 Task: Find connections with filter location Forquilhinha with filter topic #househunting with filter profile language Potuguese with filter current company Ugam with filter school Government College of Engineering, Amravati. with filter industry Strategic Management Services with filter service category Android Development with filter keywords title Electrical Engineer
Action: Mouse moved to (524, 65)
Screenshot: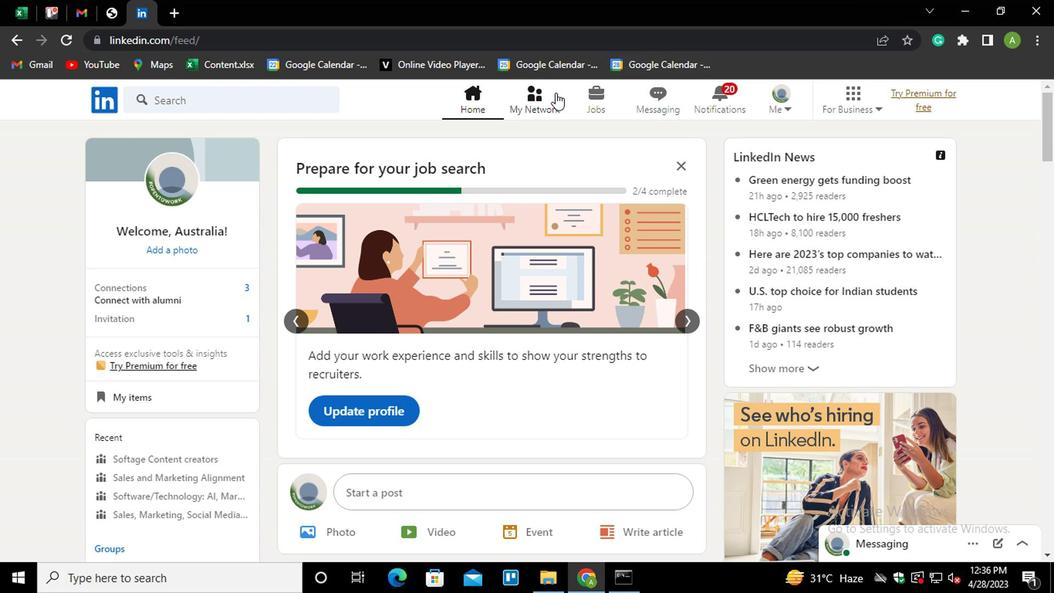
Action: Mouse pressed left at (524, 65)
Screenshot: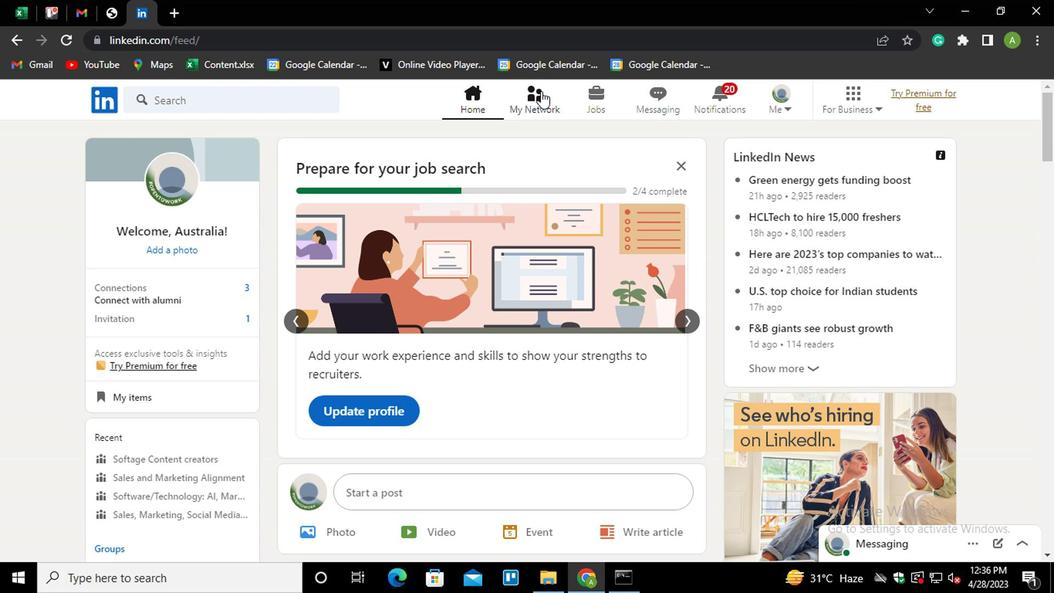 
Action: Mouse moved to (109, 169)
Screenshot: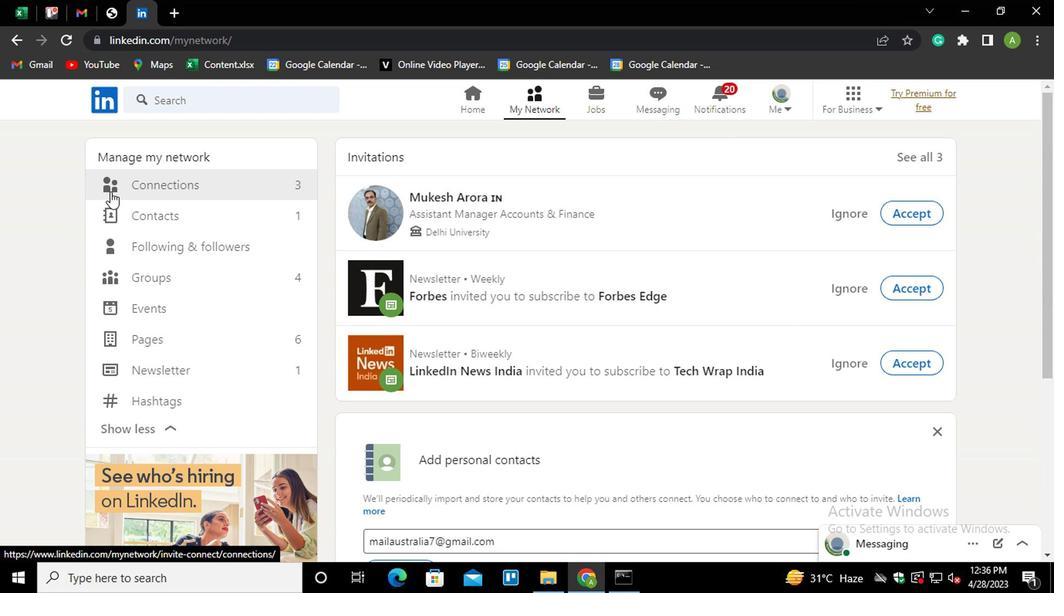 
Action: Mouse pressed left at (109, 169)
Screenshot: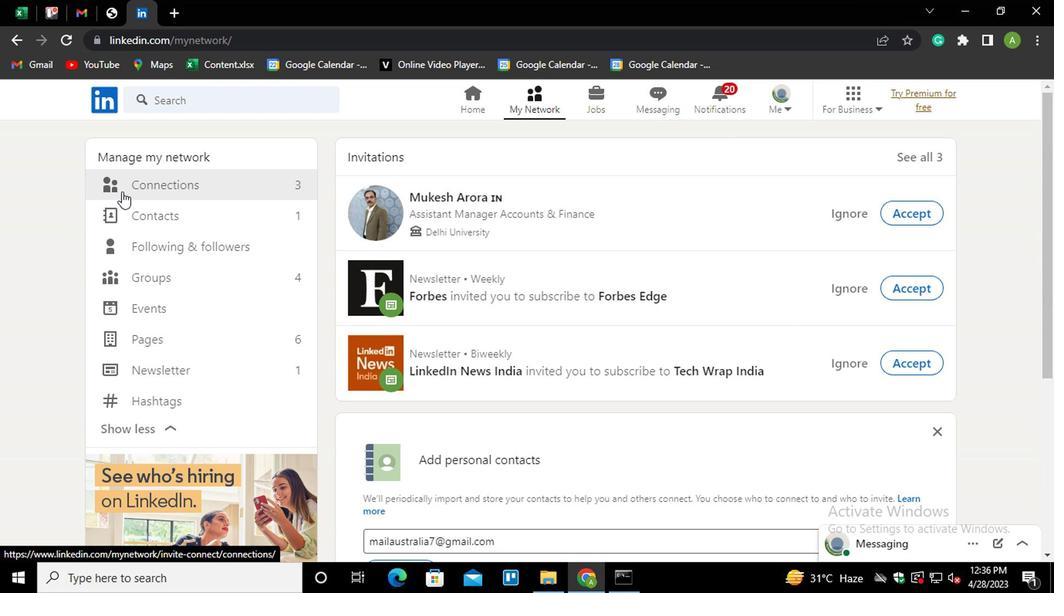 
Action: Mouse moved to (612, 163)
Screenshot: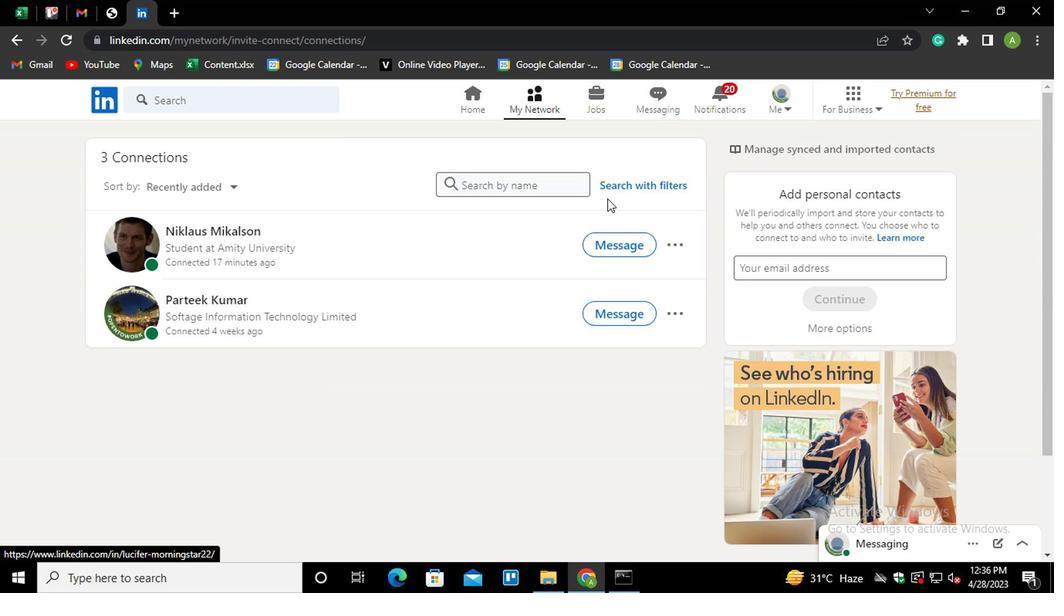 
Action: Mouse pressed left at (612, 163)
Screenshot: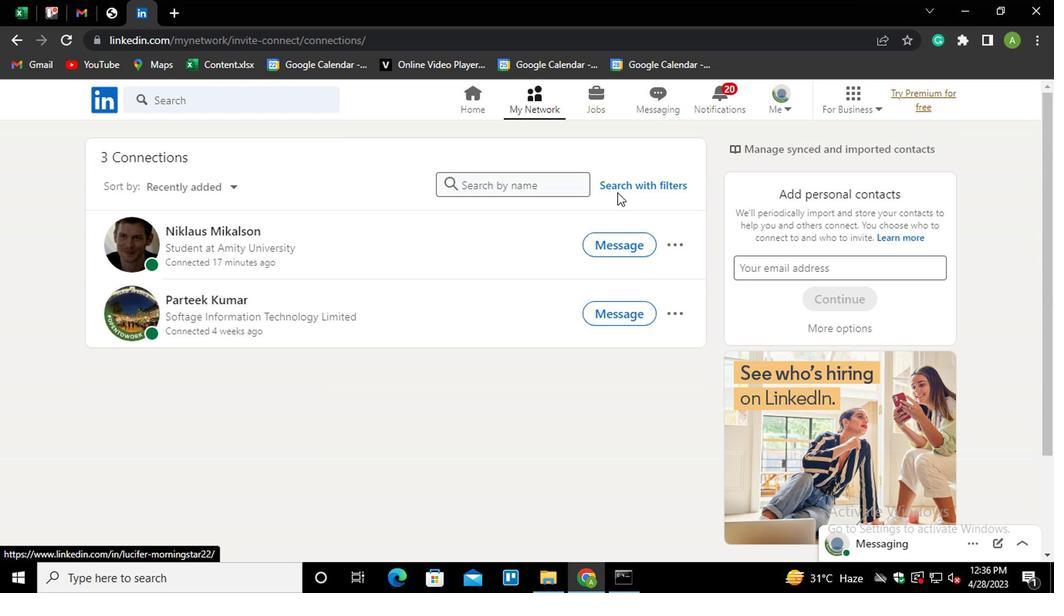 
Action: Mouse moved to (558, 123)
Screenshot: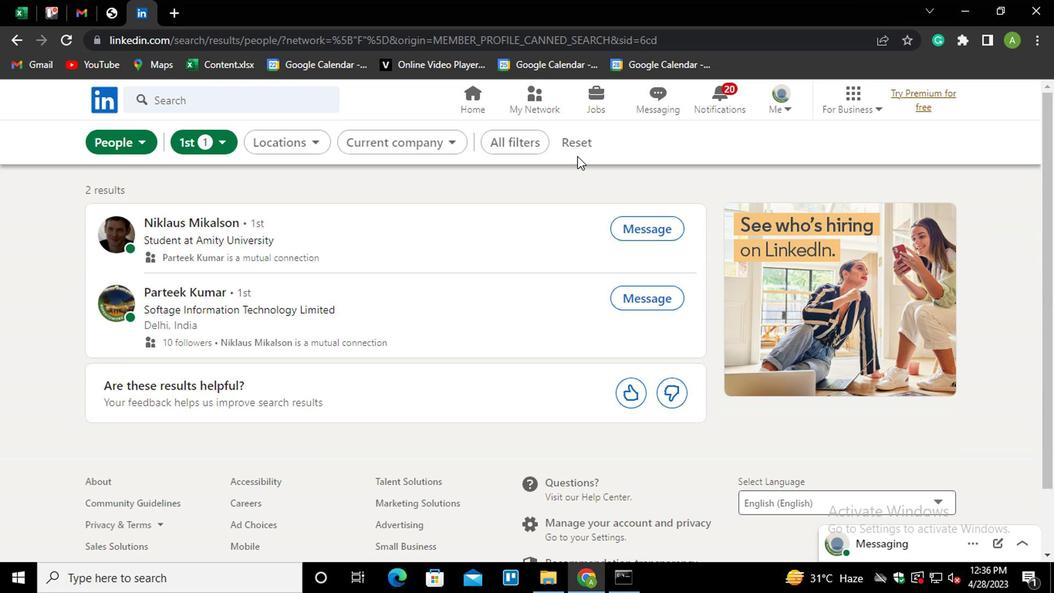 
Action: Mouse pressed left at (558, 123)
Screenshot: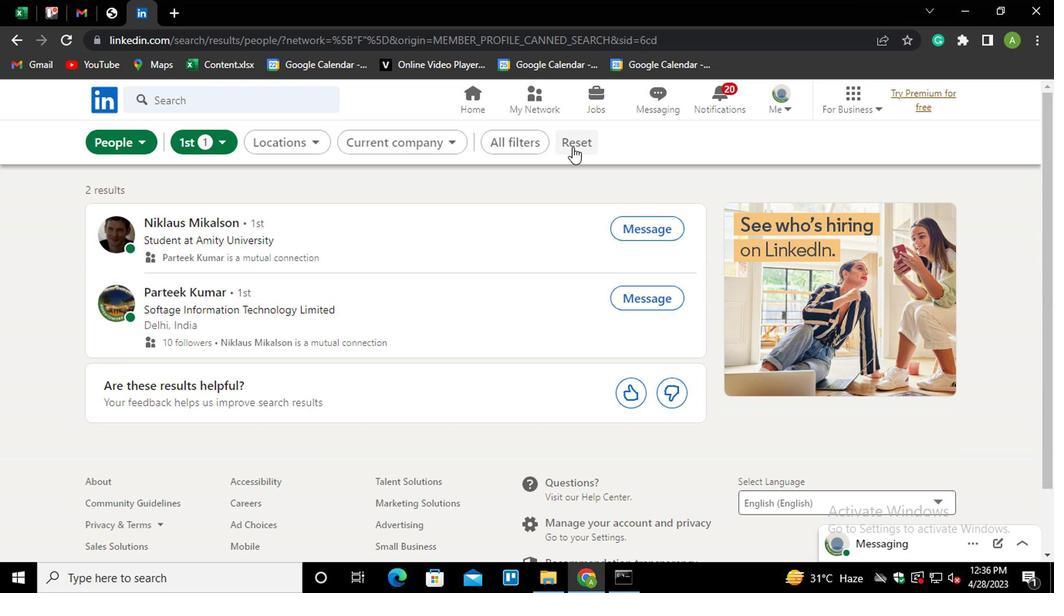 
Action: Mouse moved to (549, 119)
Screenshot: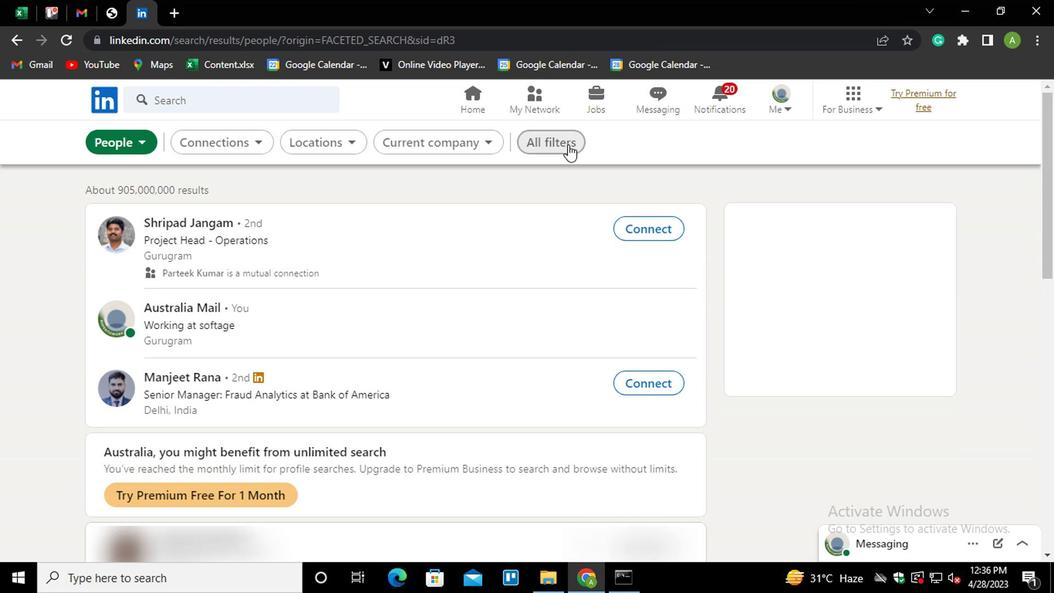 
Action: Mouse pressed left at (549, 119)
Screenshot: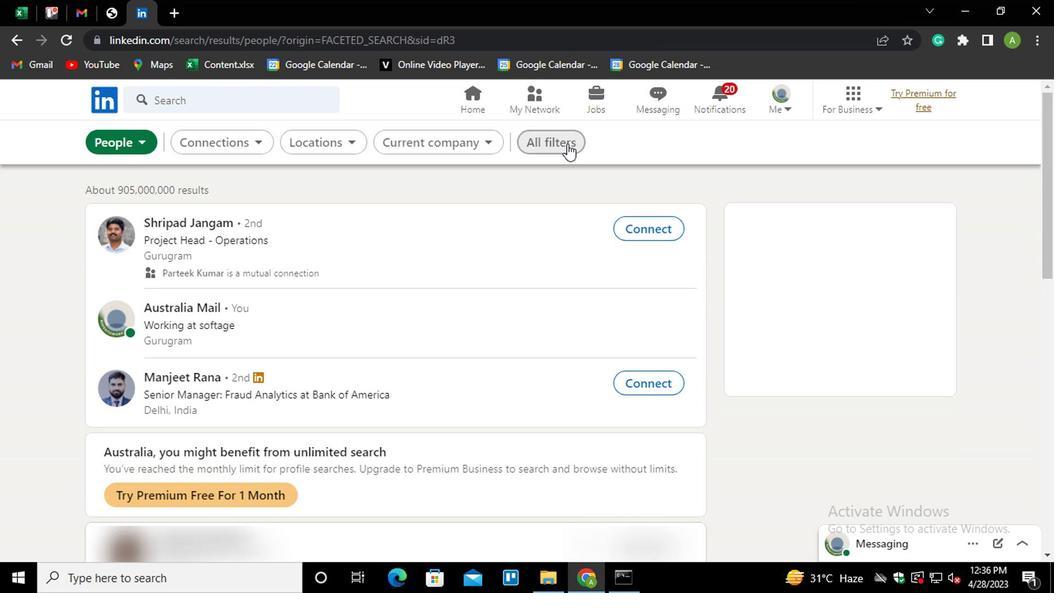 
Action: Mouse moved to (726, 236)
Screenshot: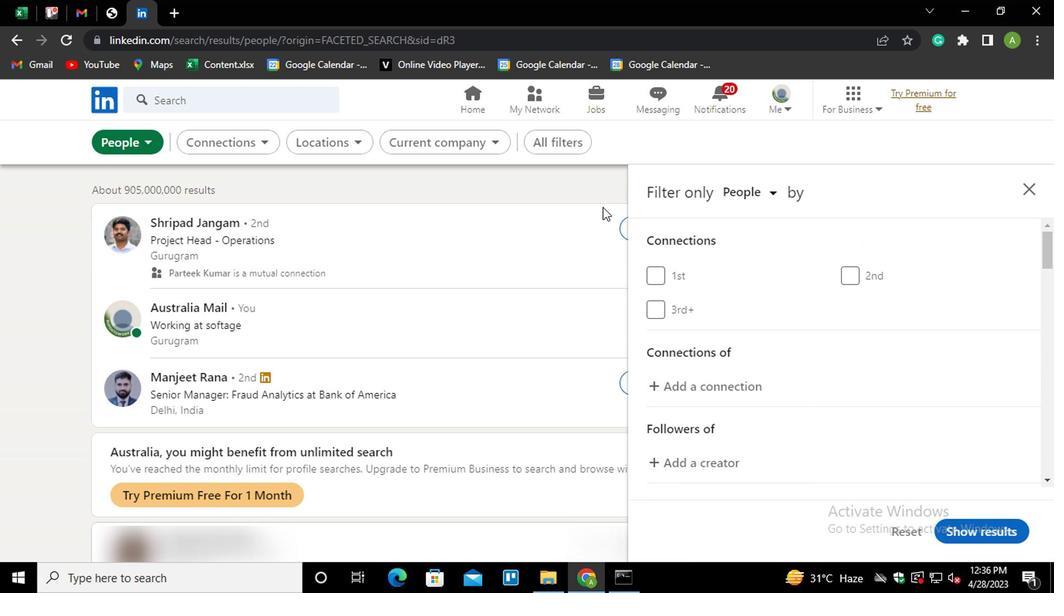 
Action: Mouse scrolled (726, 236) with delta (0, 0)
Screenshot: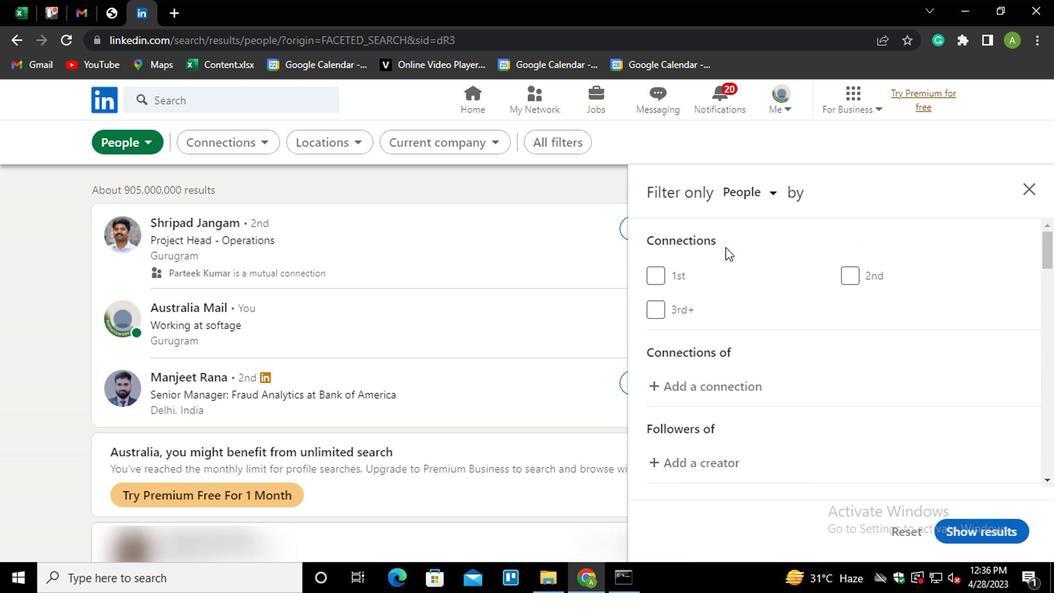 
Action: Mouse scrolled (726, 236) with delta (0, 0)
Screenshot: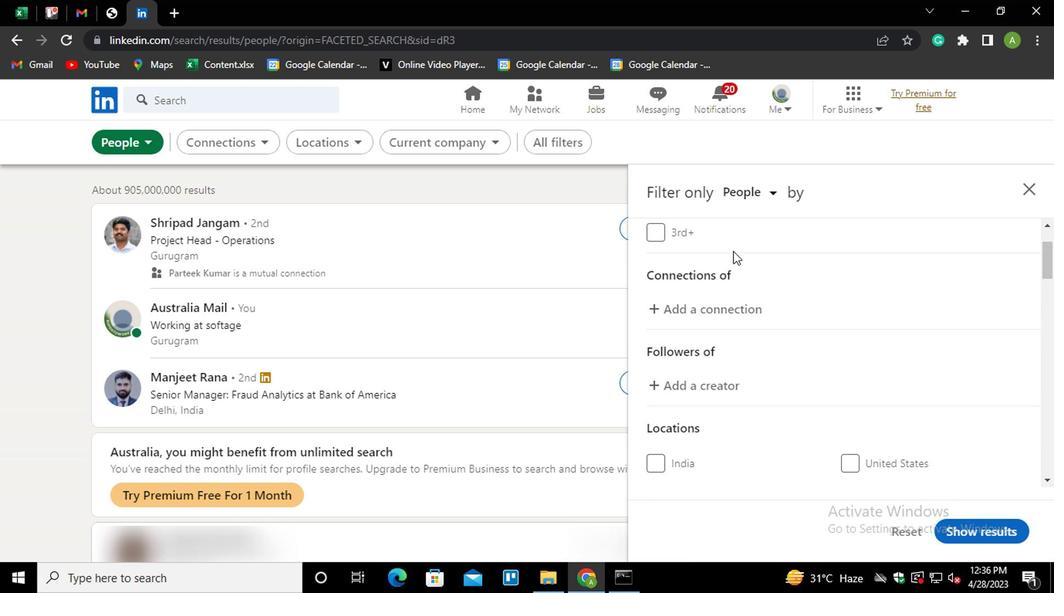 
Action: Mouse moved to (778, 343)
Screenshot: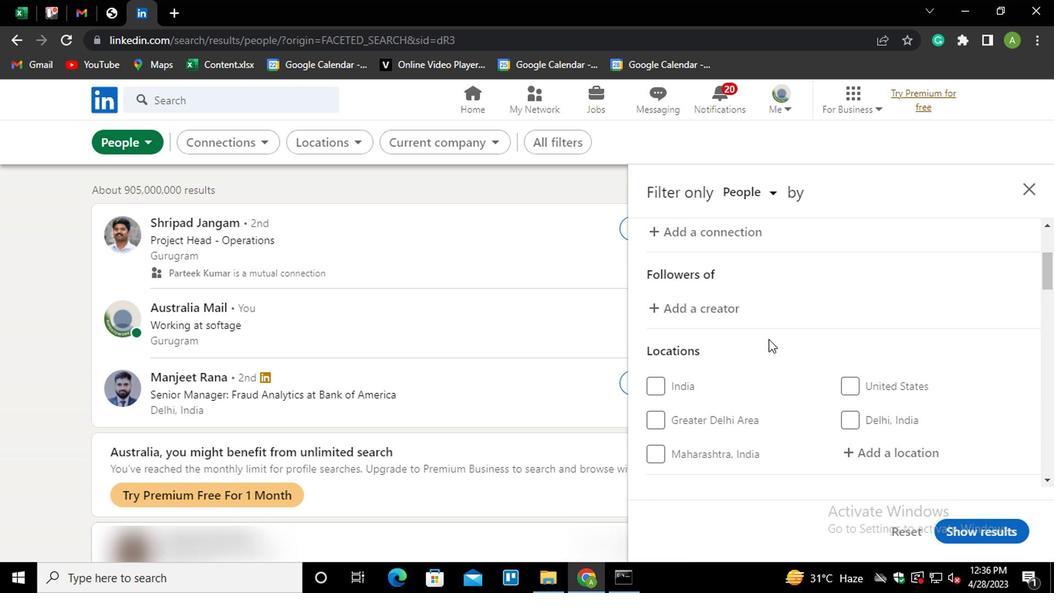 
Action: Mouse scrolled (778, 343) with delta (0, 0)
Screenshot: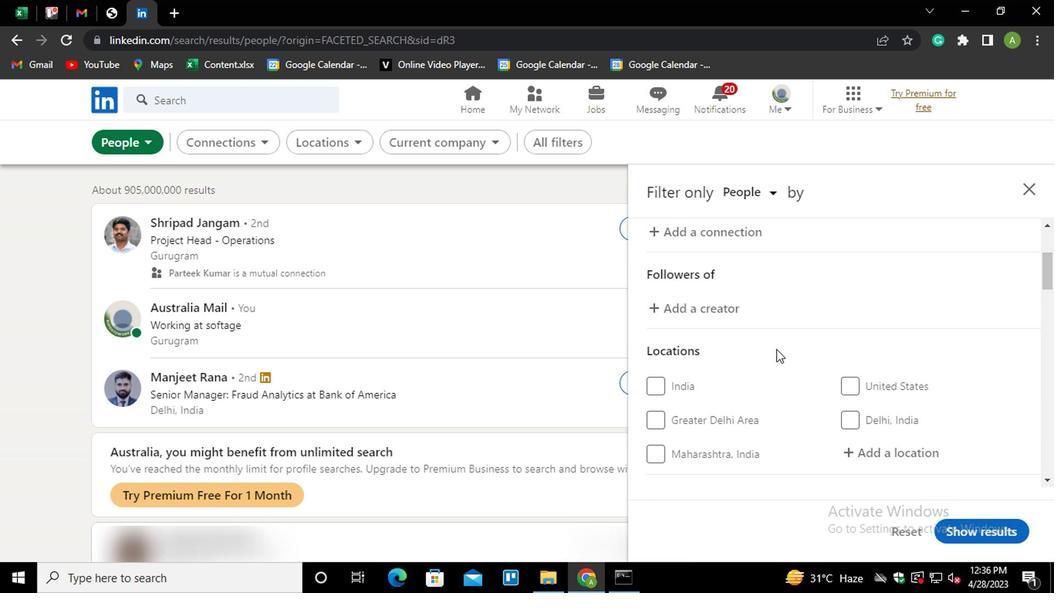 
Action: Mouse moved to (847, 367)
Screenshot: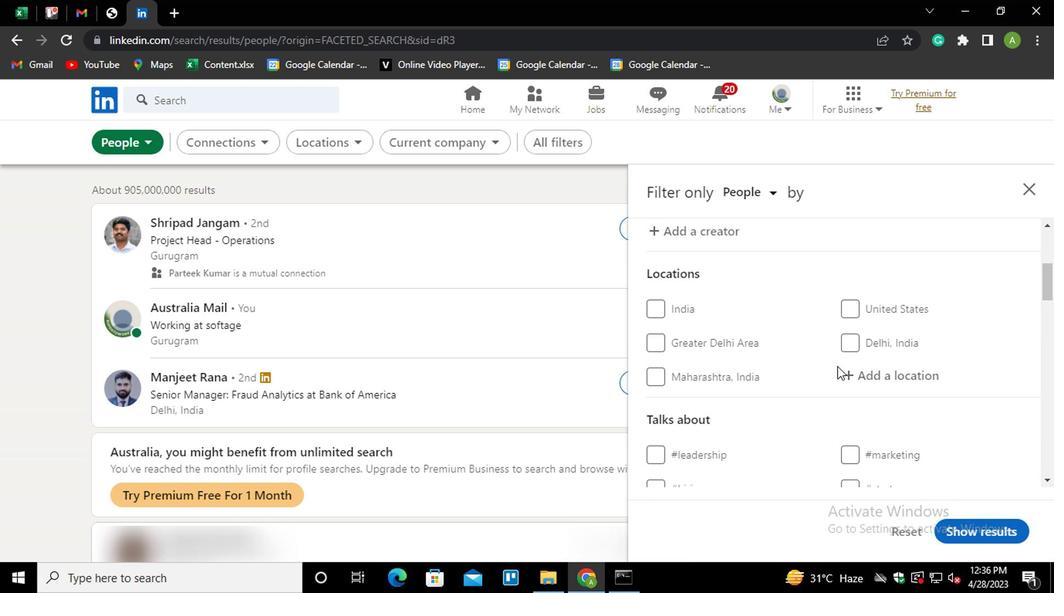 
Action: Mouse pressed left at (847, 367)
Screenshot: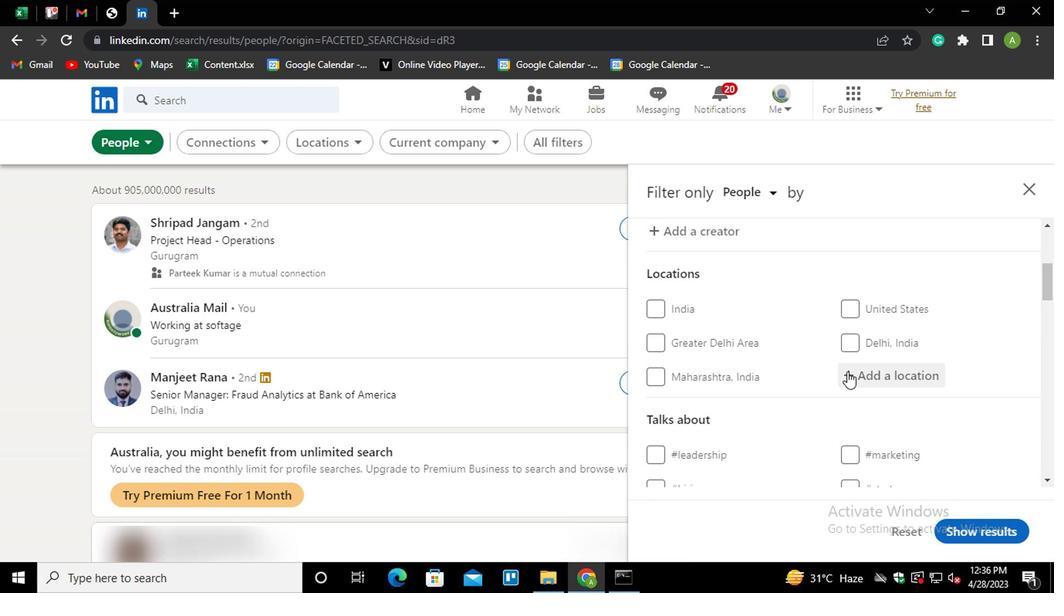 
Action: Mouse moved to (847, 367)
Screenshot: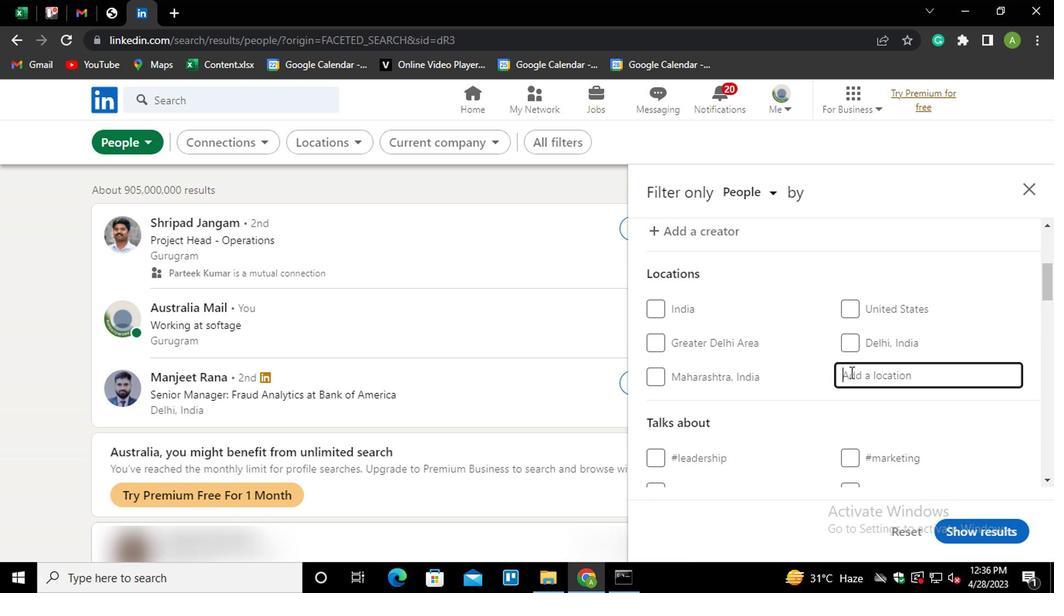 
Action: Key pressed <Key.shift>
Screenshot: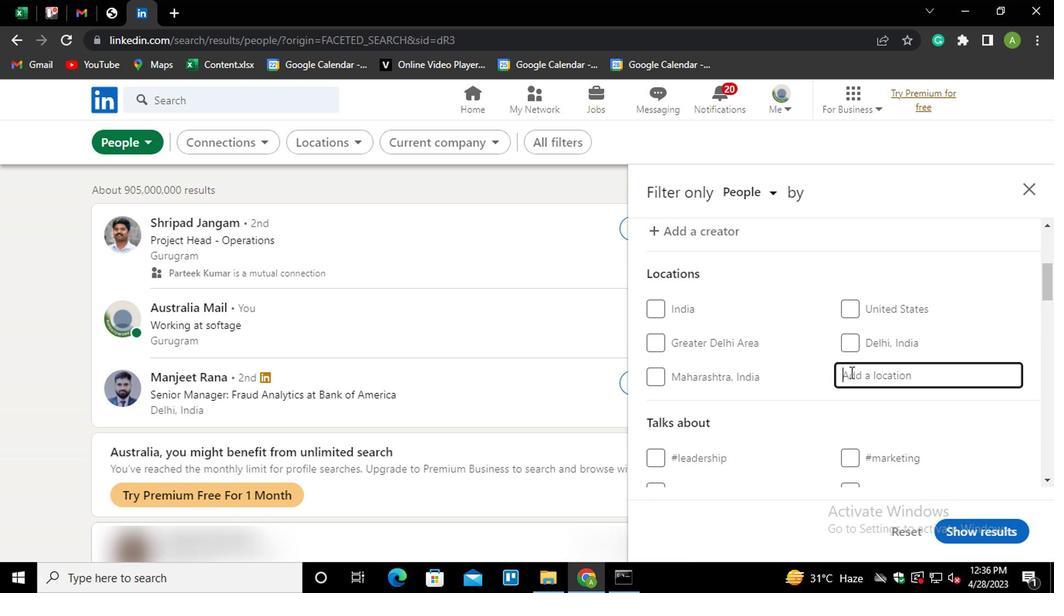 
Action: Mouse moved to (846, 367)
Screenshot: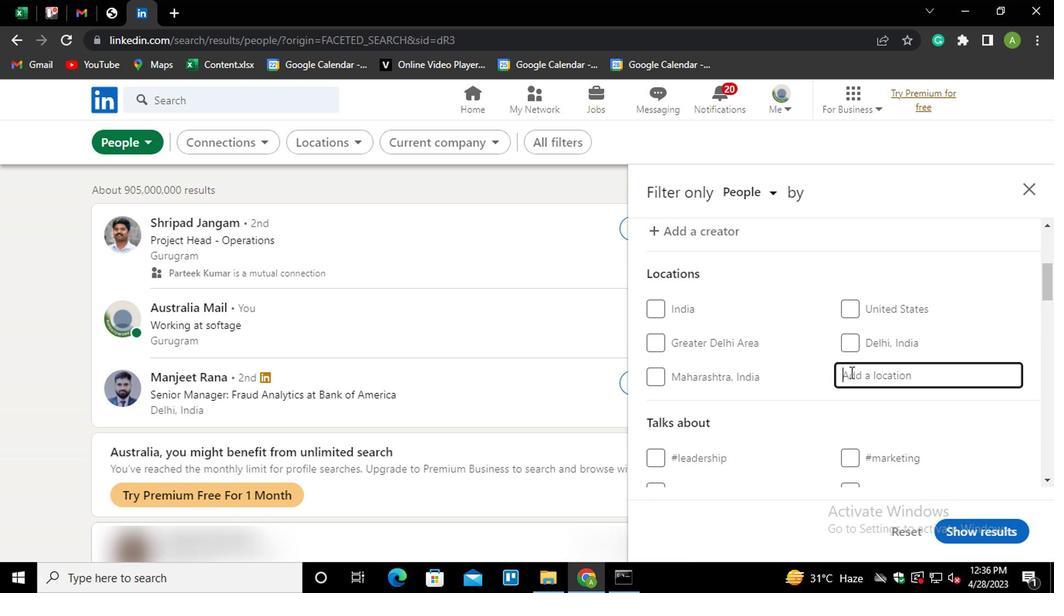 
Action: Key pressed FORQUIL<Key.down><Key.enter>
Screenshot: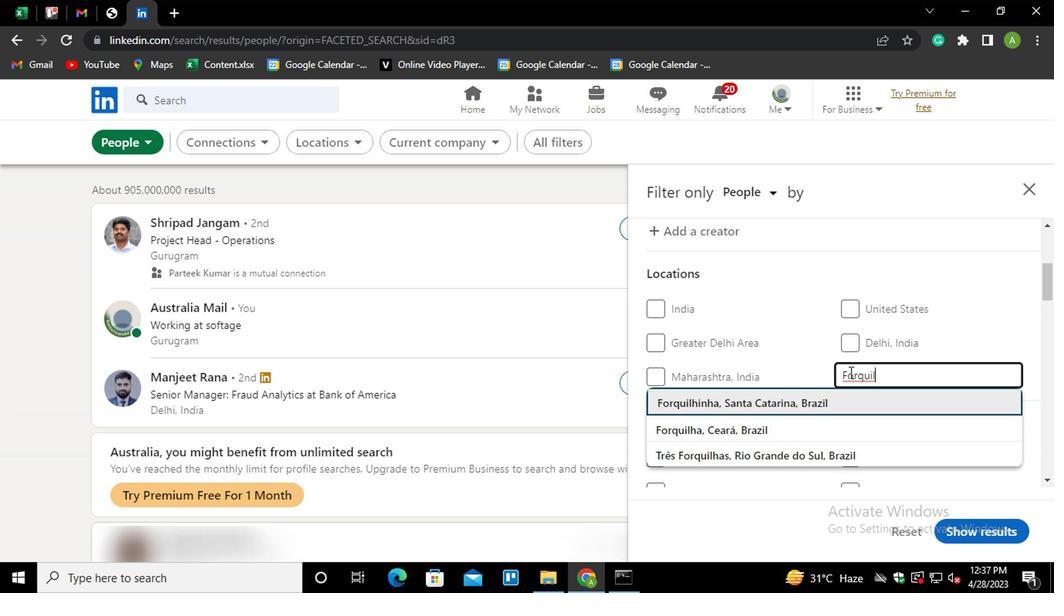
Action: Mouse scrolled (846, 366) with delta (0, -1)
Screenshot: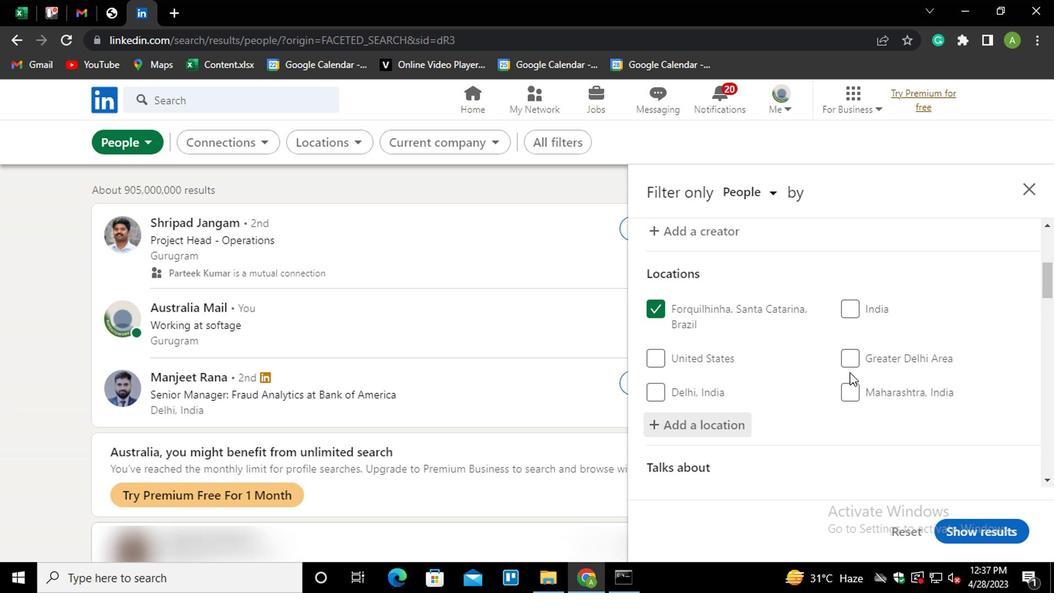
Action: Mouse scrolled (846, 366) with delta (0, -1)
Screenshot: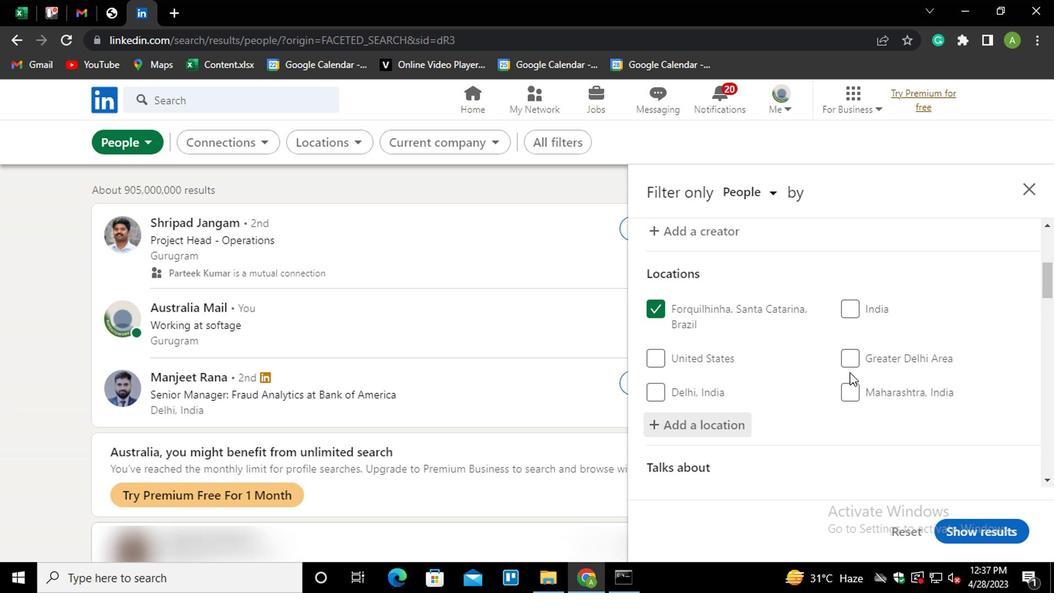 
Action: Mouse scrolled (846, 366) with delta (0, -1)
Screenshot: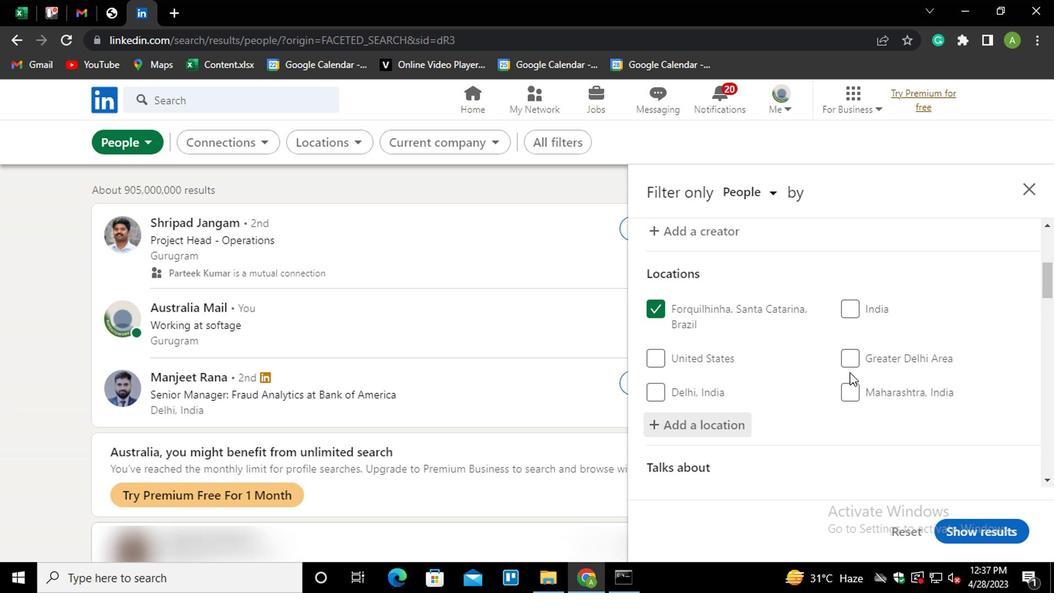 
Action: Mouse moved to (865, 328)
Screenshot: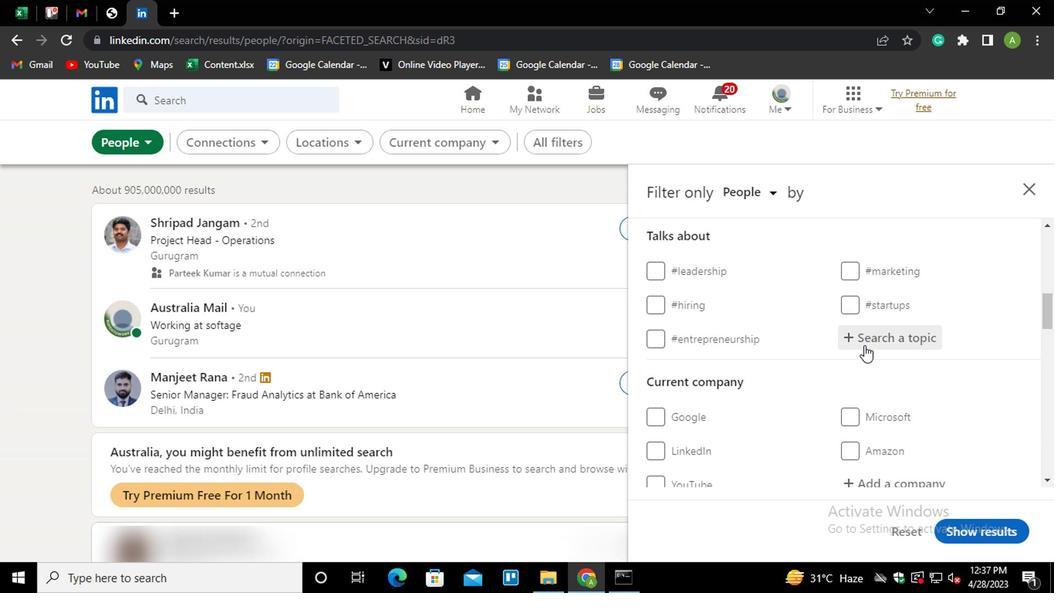 
Action: Mouse pressed left at (865, 328)
Screenshot: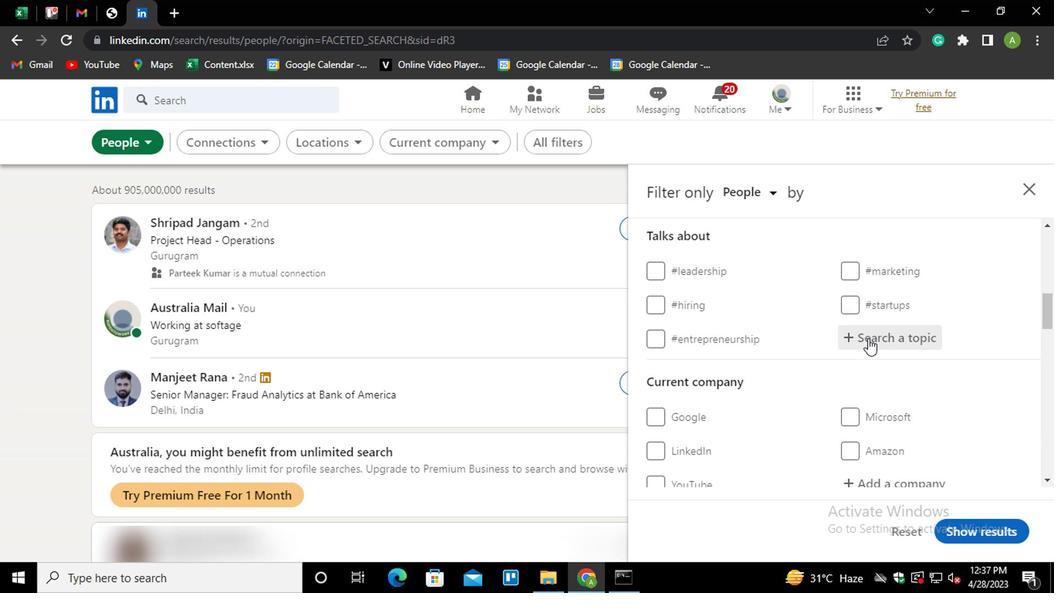 
Action: Mouse moved to (865, 327)
Screenshot: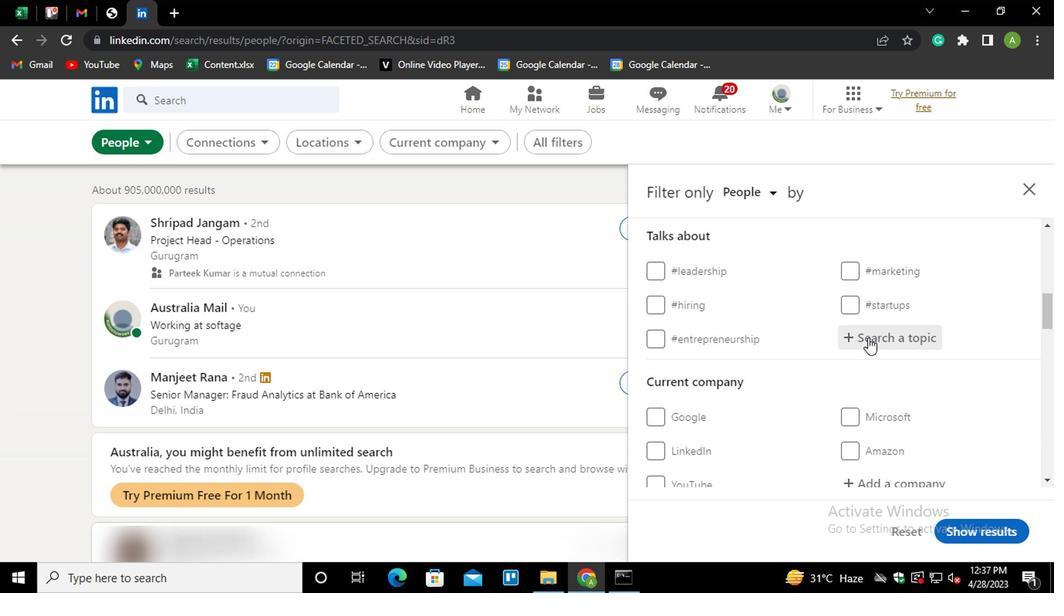 
Action: Key pressed HOUSEHUNTIN<Key.down><Key.enter>
Screenshot: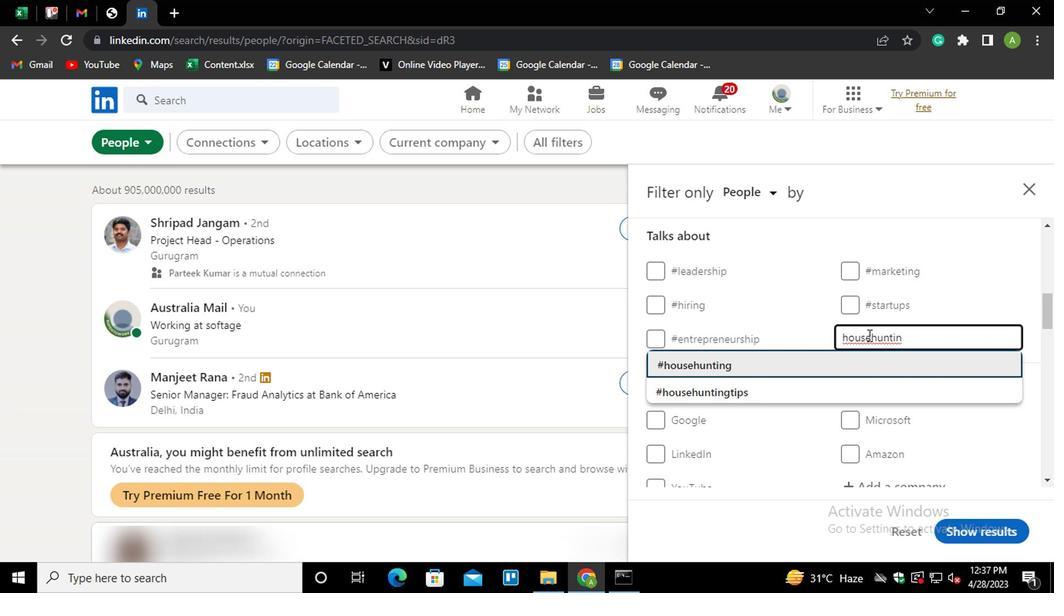 
Action: Mouse scrolled (865, 326) with delta (0, 0)
Screenshot: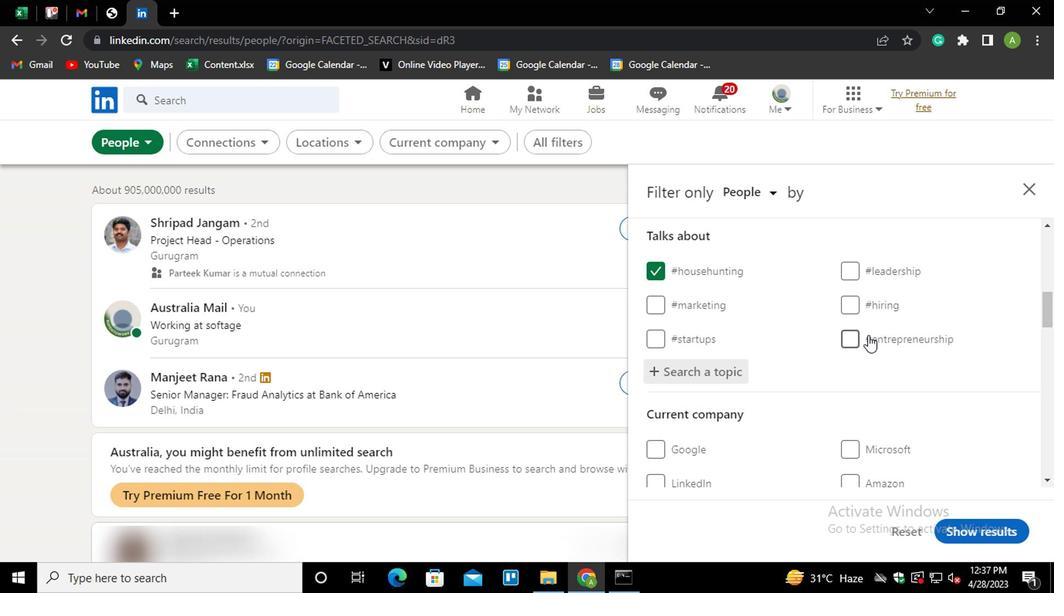 
Action: Mouse scrolled (865, 326) with delta (0, 0)
Screenshot: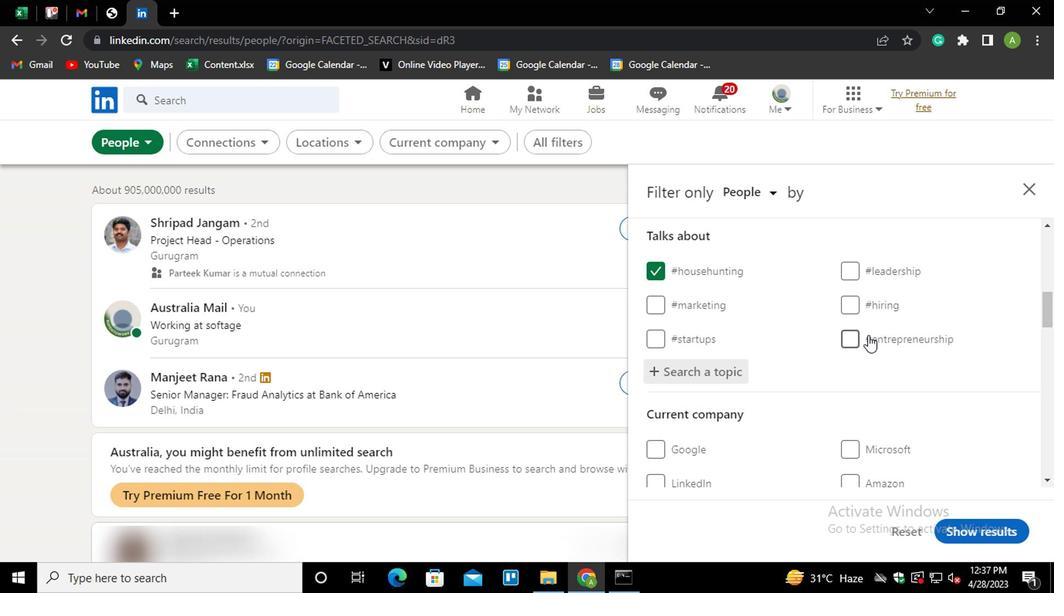 
Action: Mouse scrolled (865, 326) with delta (0, 0)
Screenshot: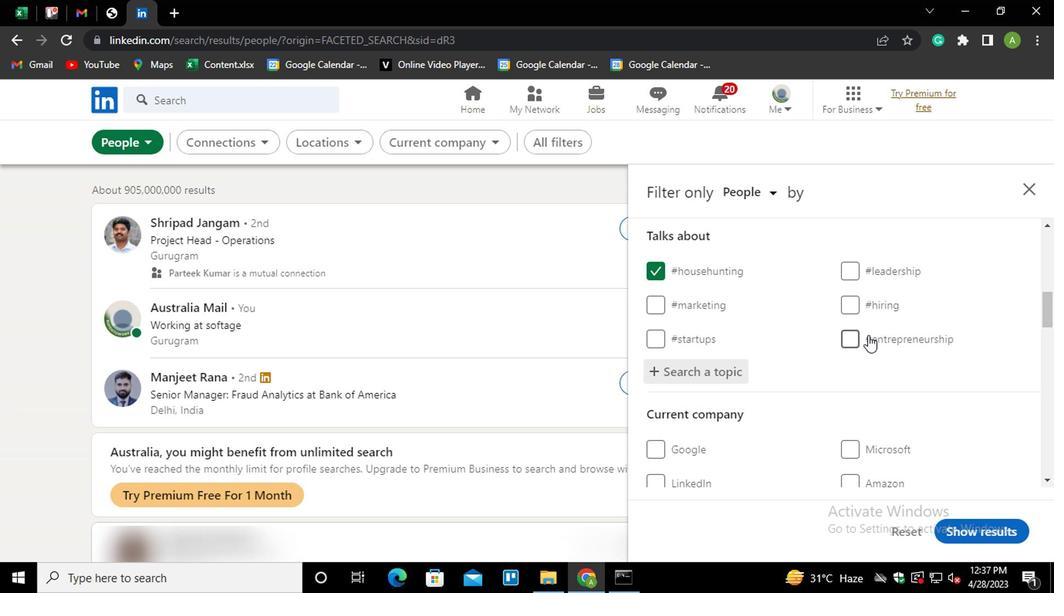 
Action: Mouse scrolled (865, 326) with delta (0, 0)
Screenshot: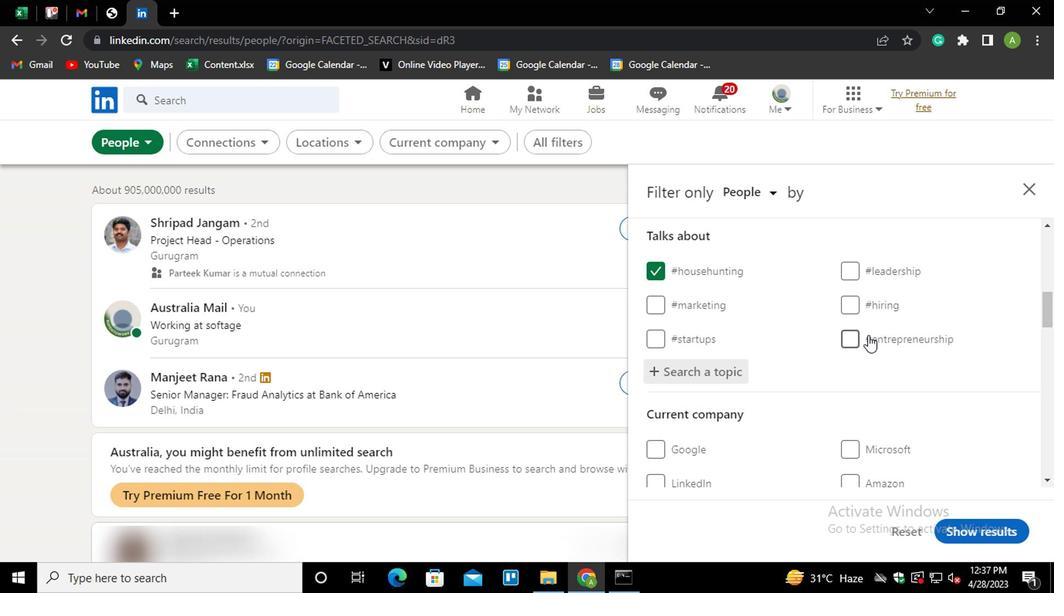 
Action: Mouse scrolled (865, 326) with delta (0, 0)
Screenshot: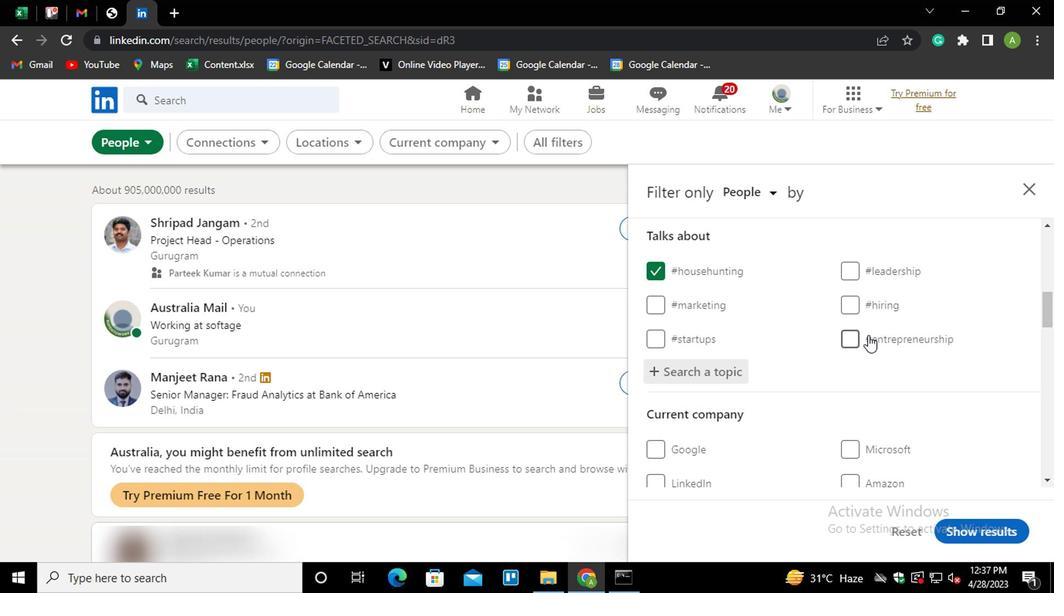 
Action: Mouse scrolled (865, 326) with delta (0, 0)
Screenshot: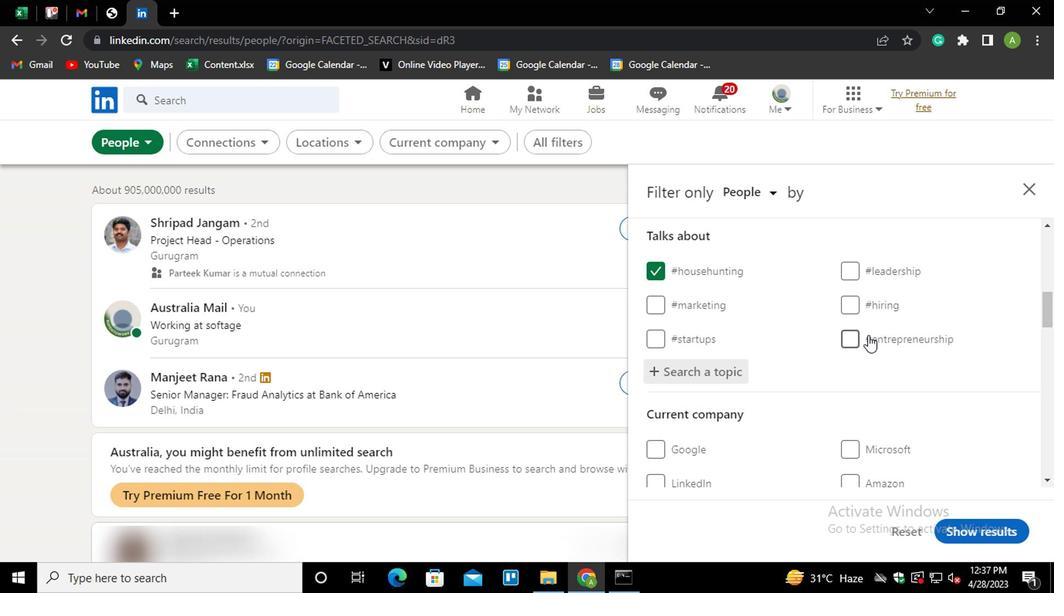 
Action: Mouse scrolled (865, 326) with delta (0, 0)
Screenshot: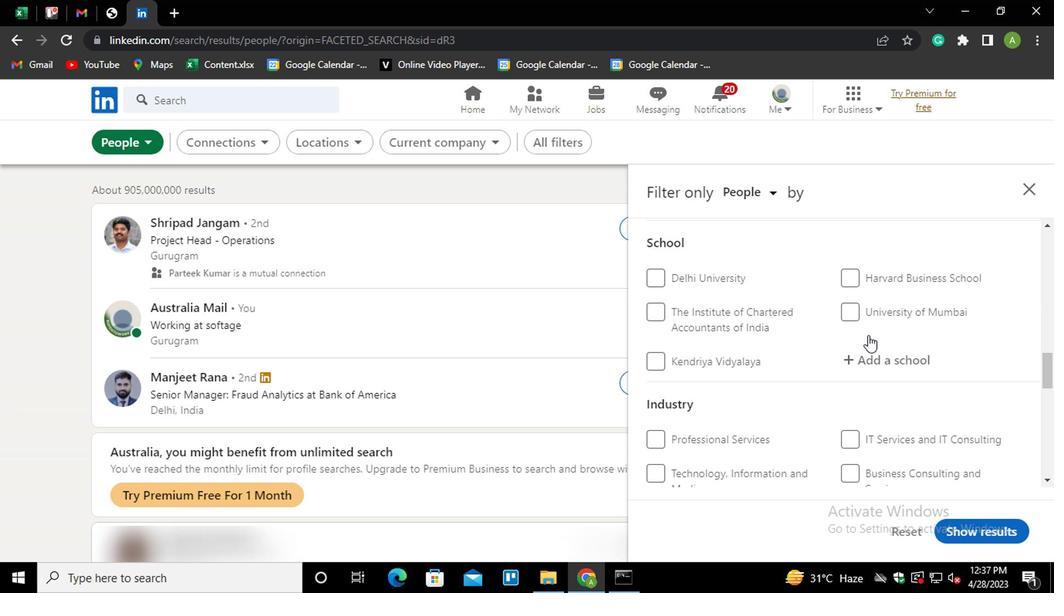 
Action: Mouse scrolled (865, 326) with delta (0, 0)
Screenshot: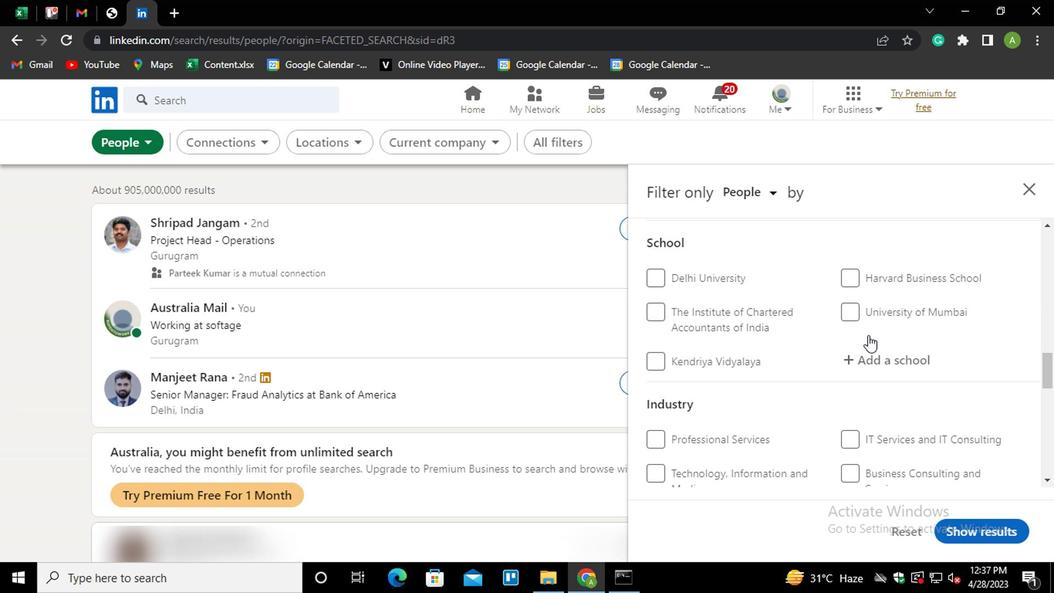
Action: Mouse scrolled (865, 326) with delta (0, 0)
Screenshot: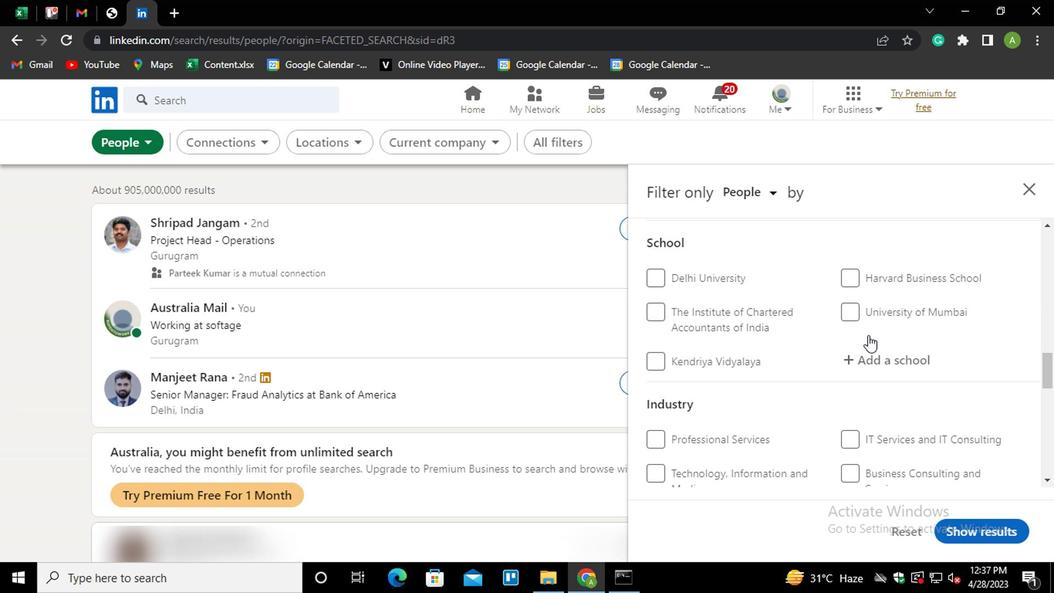 
Action: Mouse moved to (862, 419)
Screenshot: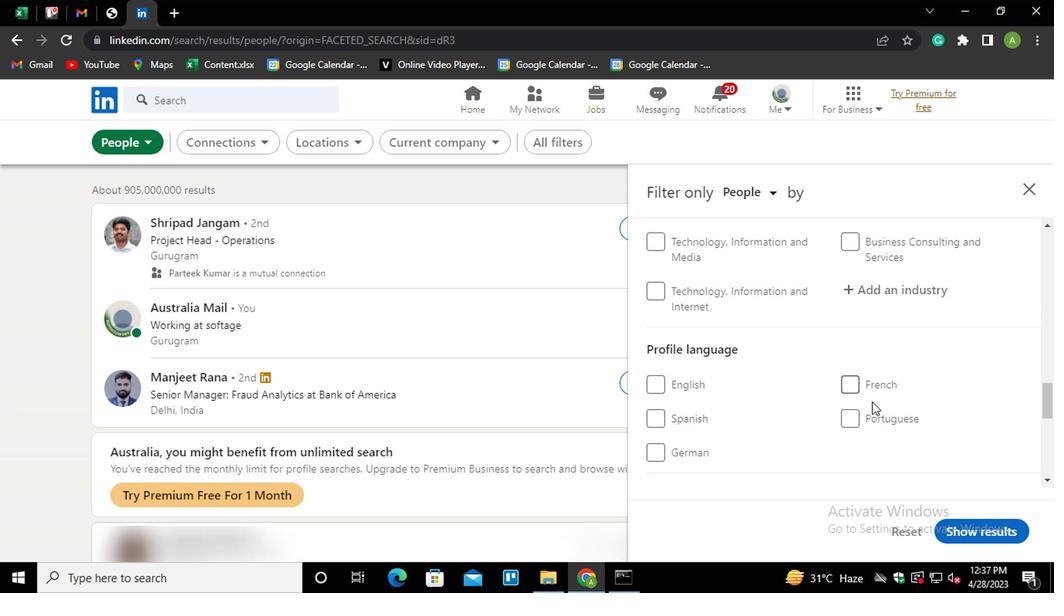 
Action: Mouse pressed left at (862, 419)
Screenshot: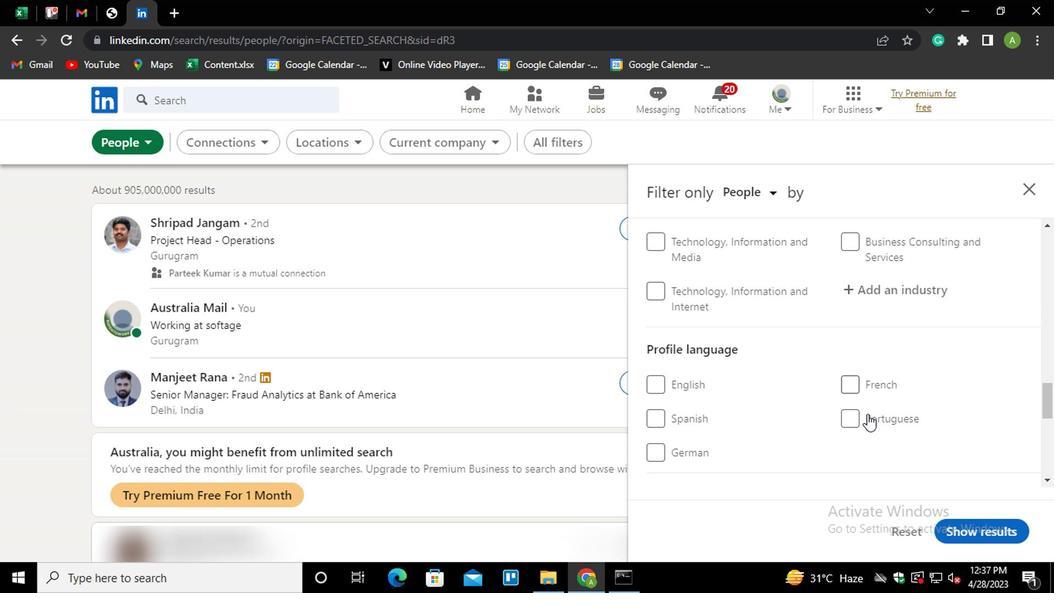 
Action: Mouse moved to (884, 412)
Screenshot: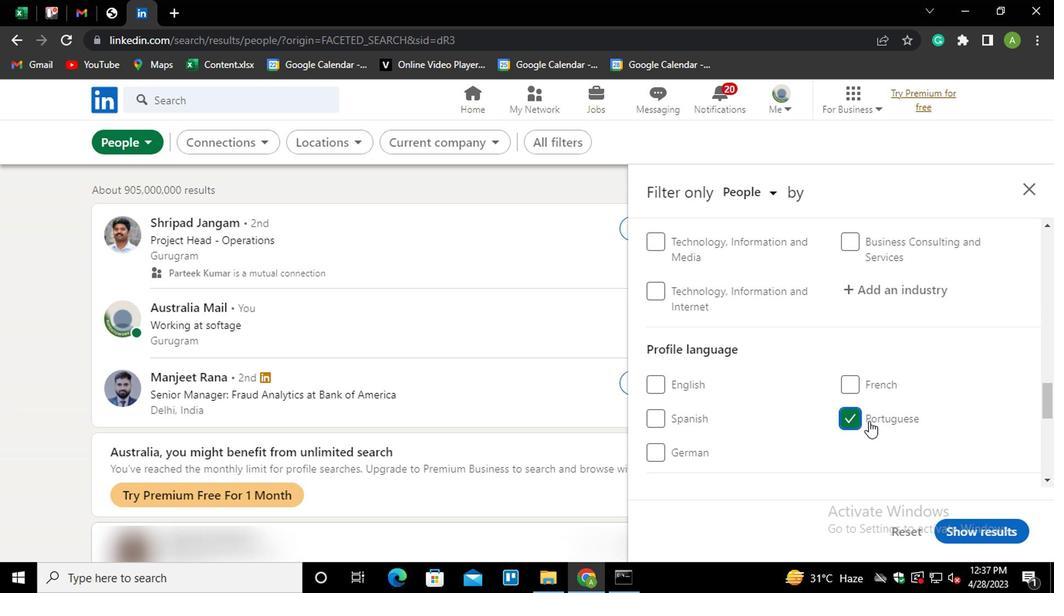
Action: Mouse scrolled (884, 413) with delta (0, 1)
Screenshot: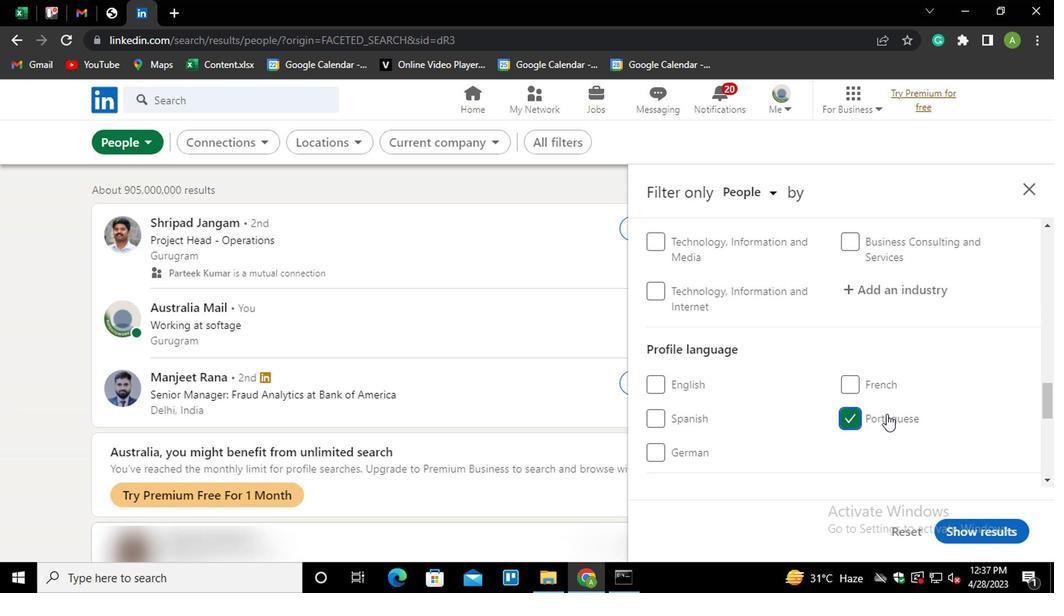
Action: Mouse scrolled (884, 413) with delta (0, 1)
Screenshot: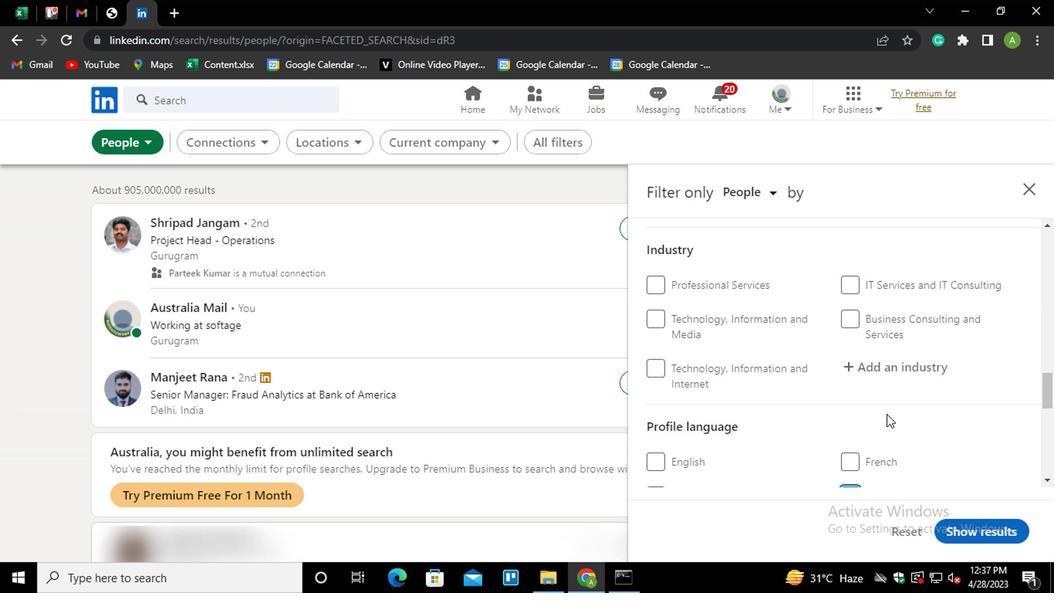 
Action: Mouse scrolled (884, 413) with delta (0, 1)
Screenshot: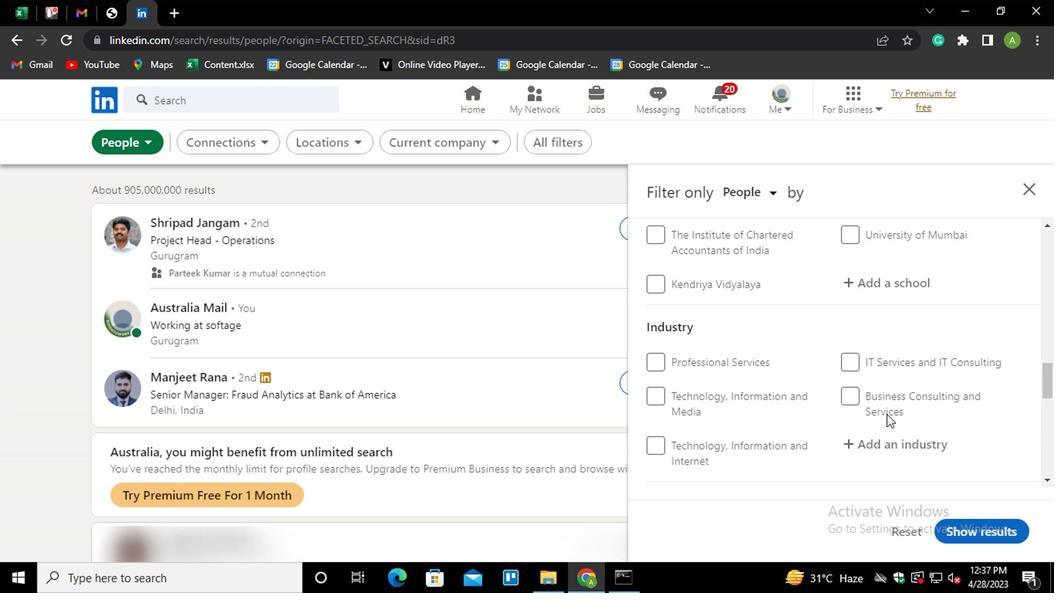 
Action: Mouse scrolled (884, 413) with delta (0, 1)
Screenshot: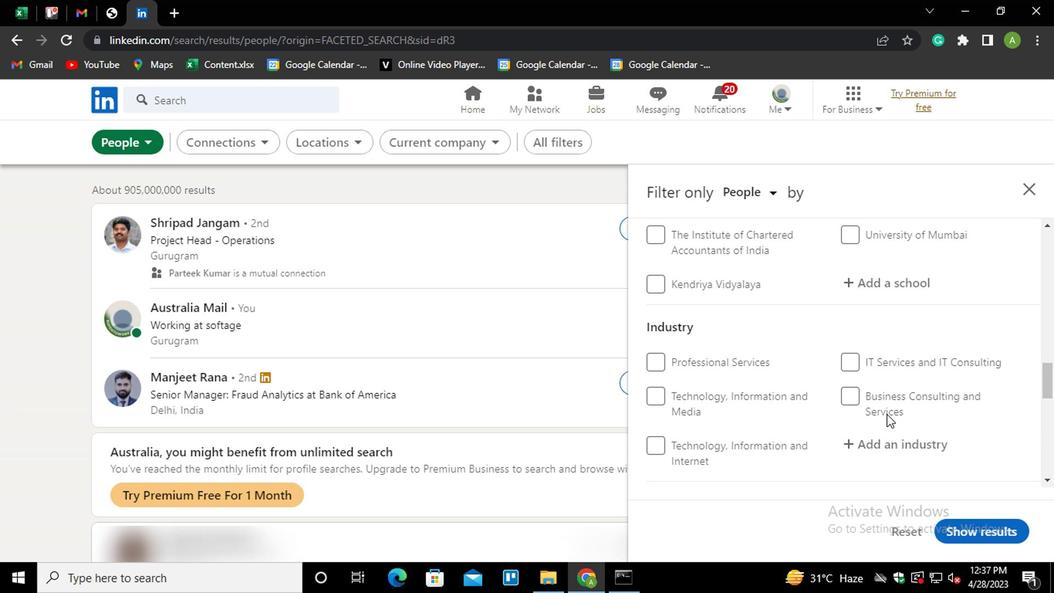 
Action: Mouse scrolled (884, 413) with delta (0, 1)
Screenshot: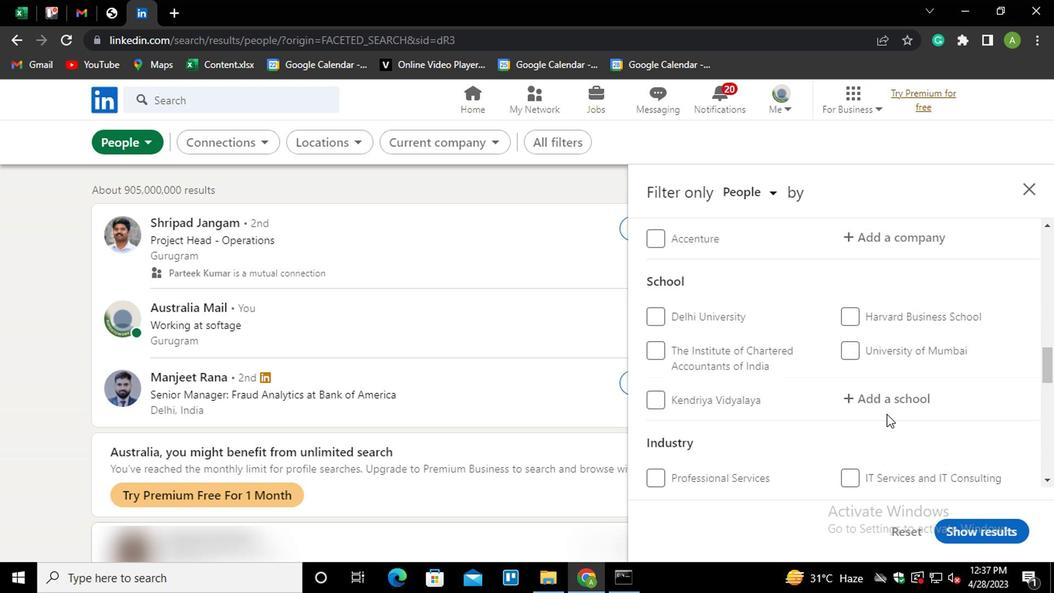 
Action: Mouse scrolled (884, 413) with delta (0, 1)
Screenshot: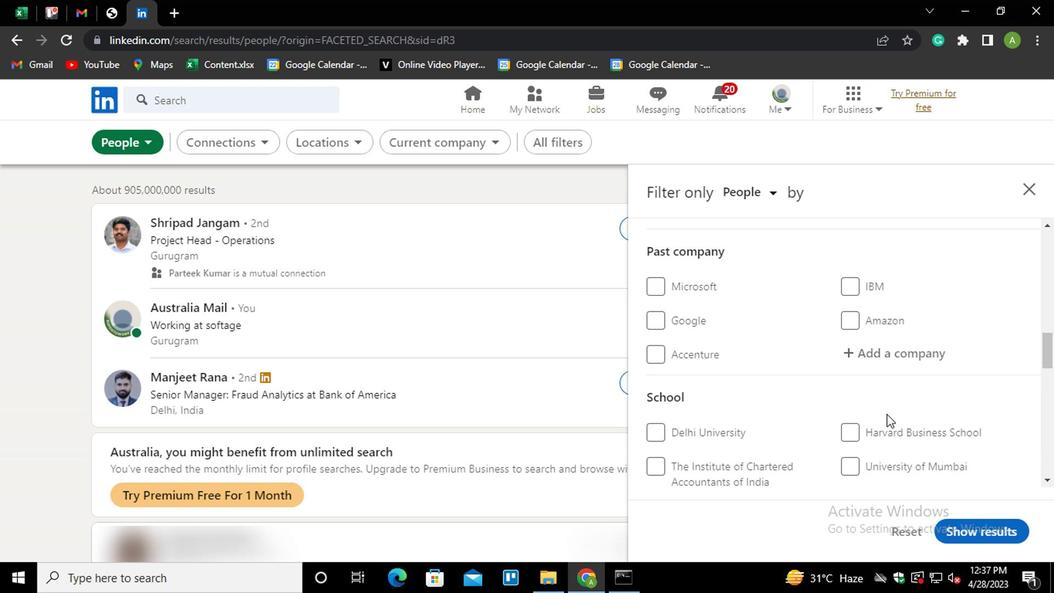 
Action: Mouse scrolled (884, 413) with delta (0, 1)
Screenshot: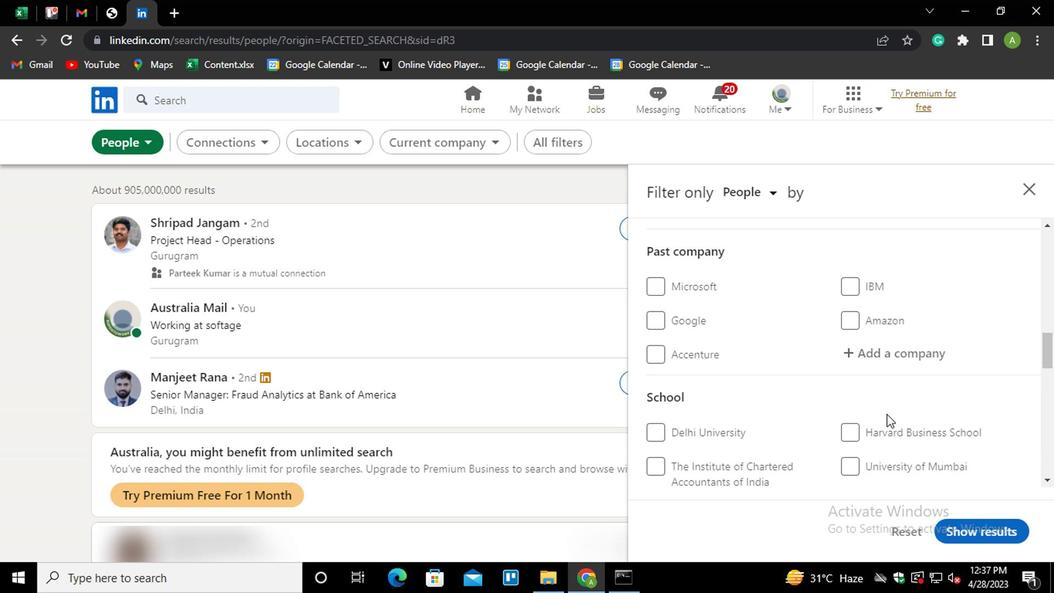 
Action: Mouse moved to (876, 354)
Screenshot: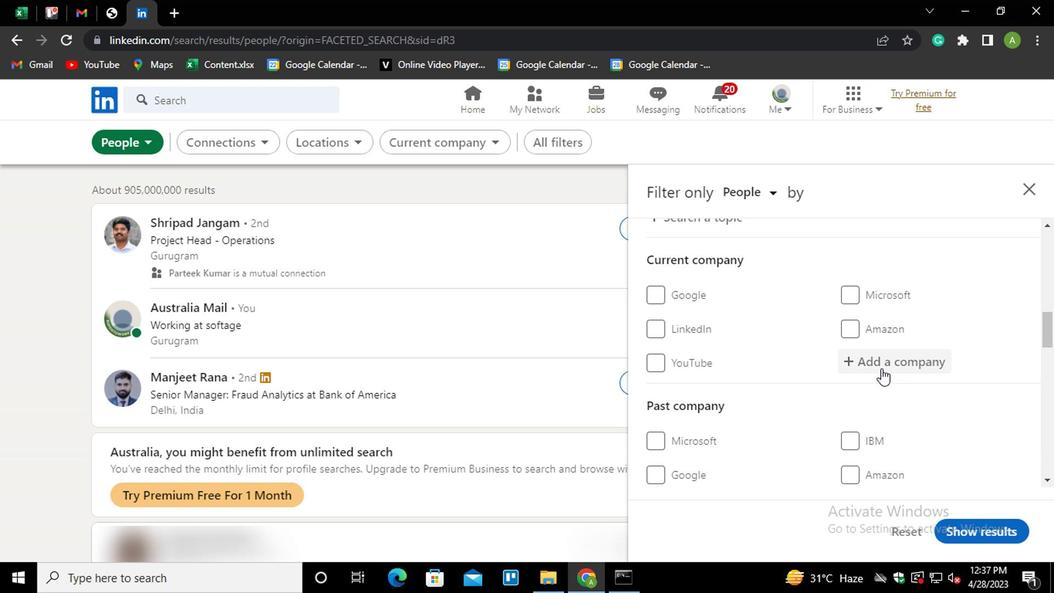 
Action: Mouse pressed left at (876, 354)
Screenshot: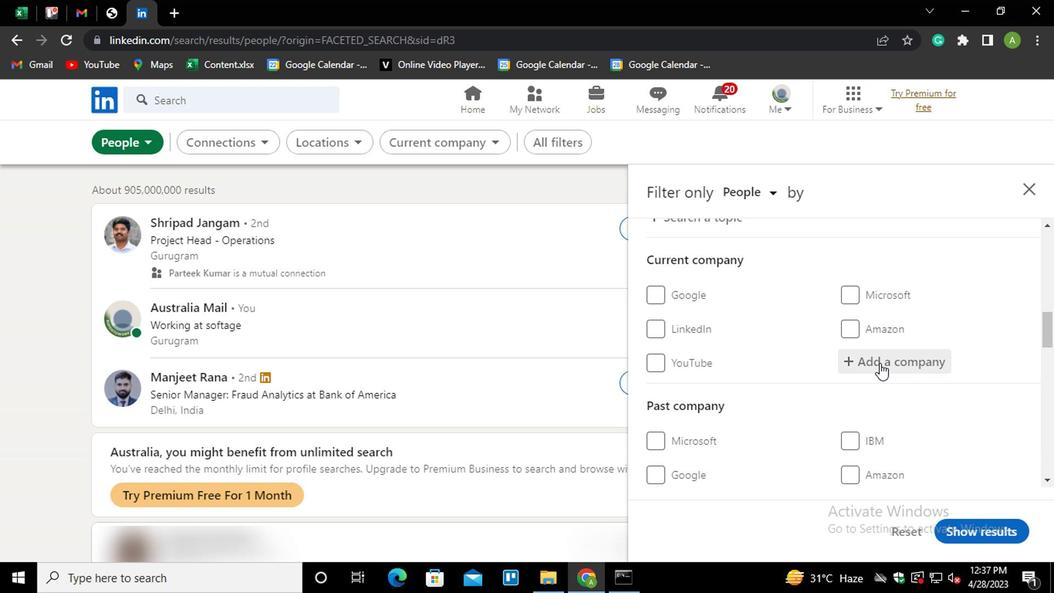 
Action: Mouse moved to (876, 353)
Screenshot: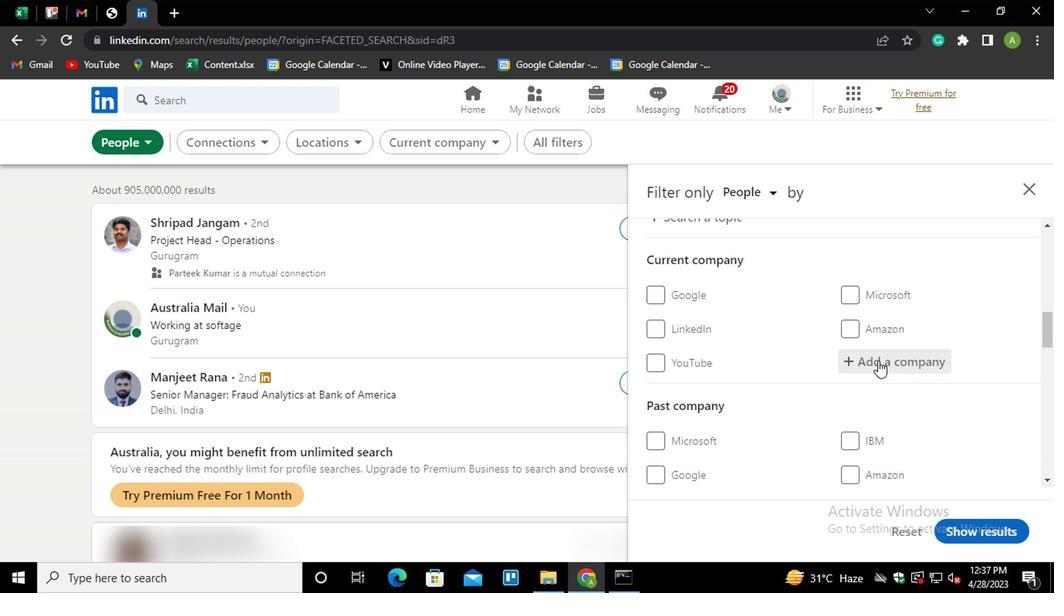 
Action: Key pressed <Key.shift>UGAM
Screenshot: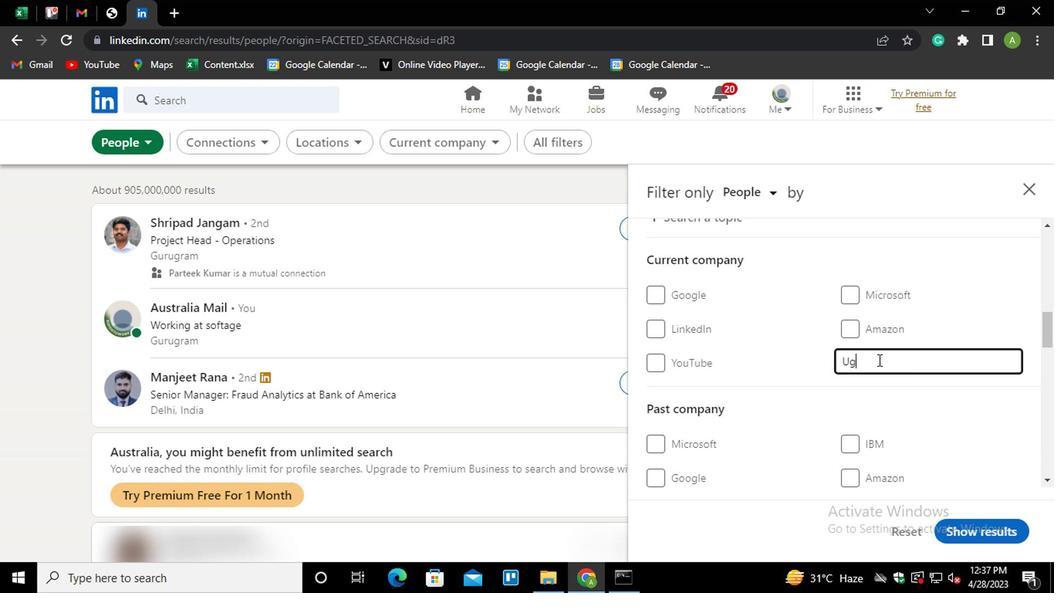 
Action: Mouse moved to (890, 360)
Screenshot: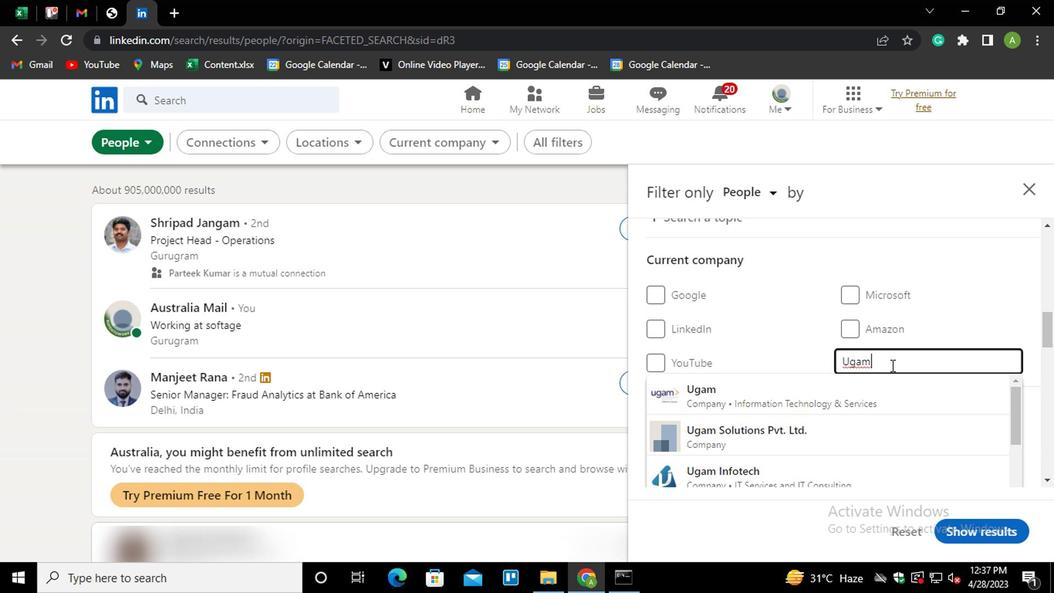 
Action: Key pressed <Key.down><Key.enter>
Screenshot: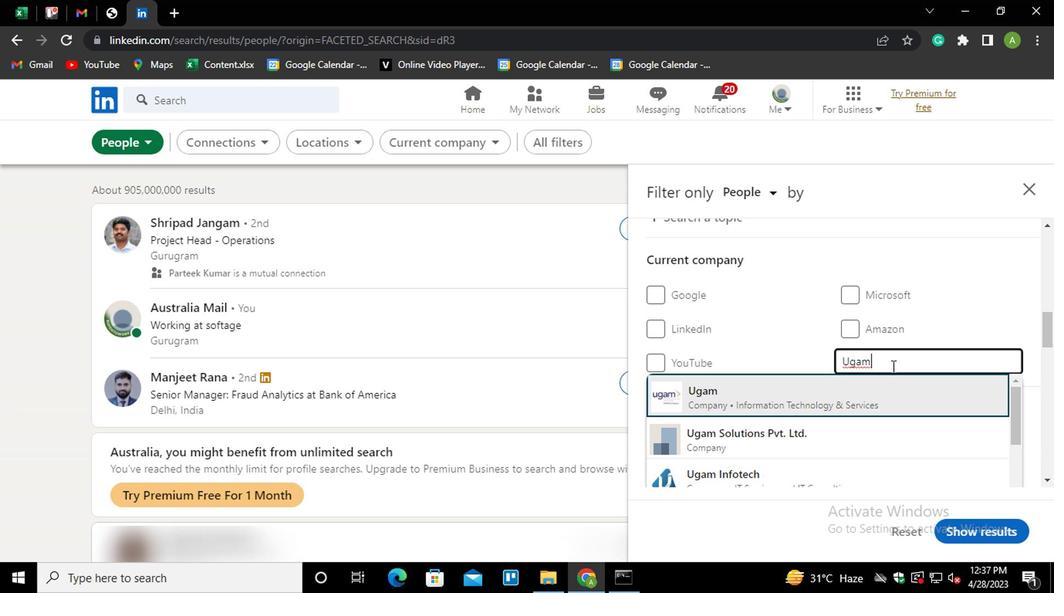 
Action: Mouse scrolled (890, 359) with delta (0, 0)
Screenshot: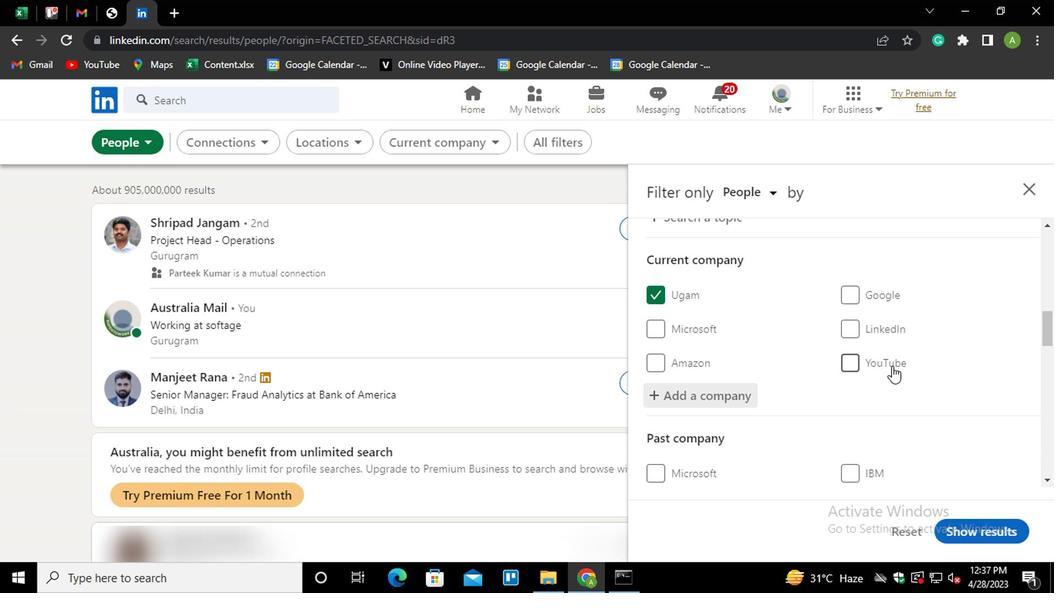 
Action: Mouse scrolled (890, 359) with delta (0, 0)
Screenshot: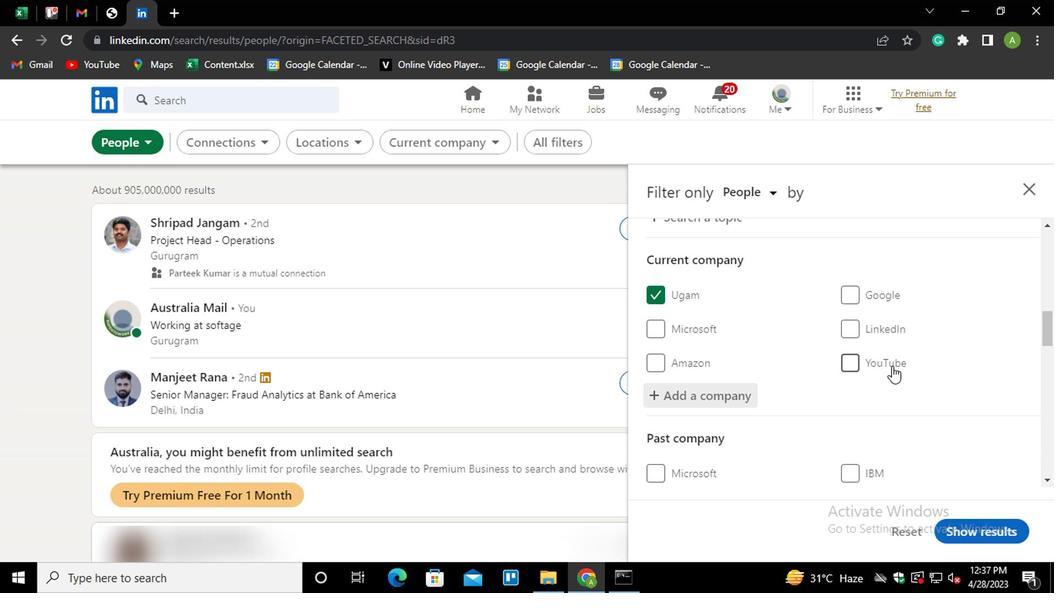 
Action: Mouse scrolled (890, 359) with delta (0, 0)
Screenshot: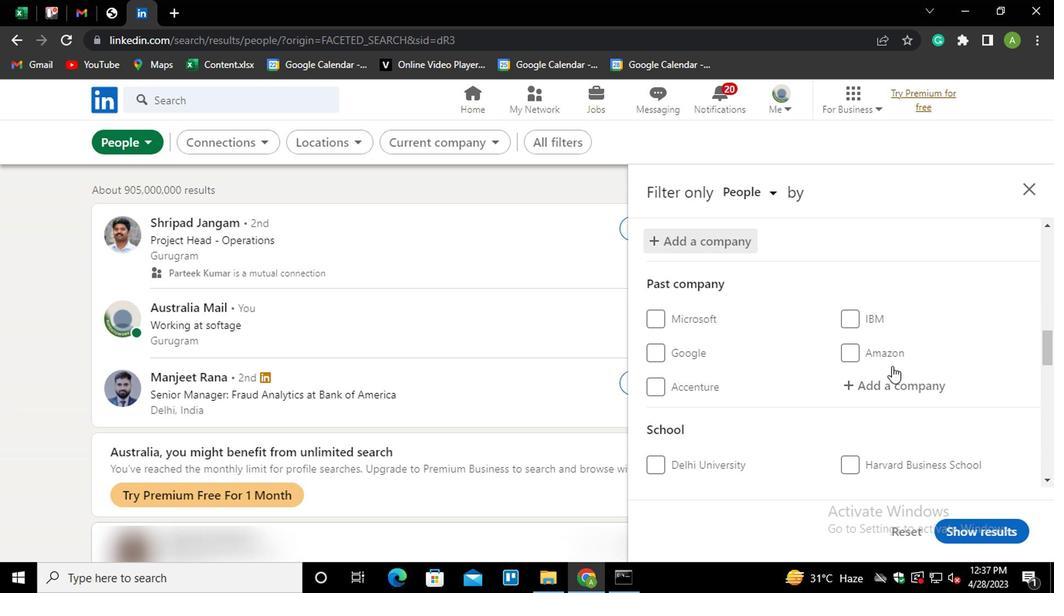 
Action: Mouse scrolled (890, 359) with delta (0, 0)
Screenshot: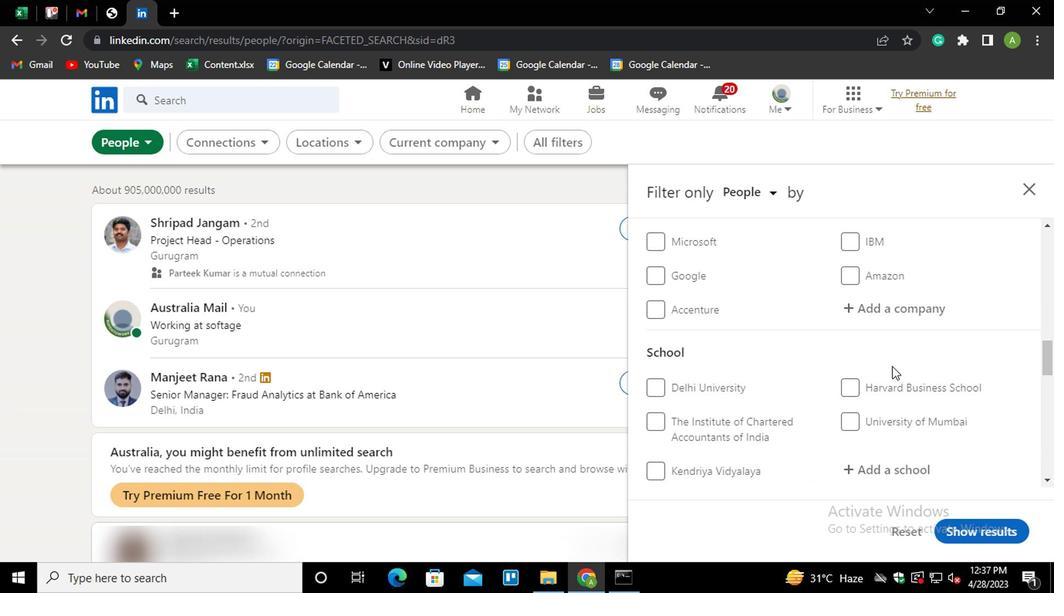 
Action: Mouse moved to (885, 379)
Screenshot: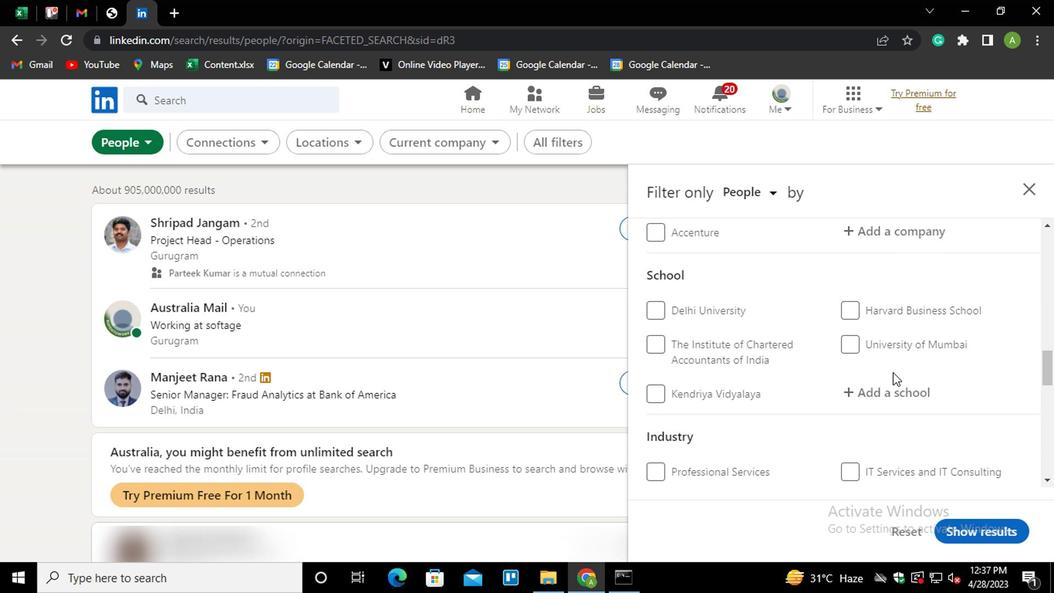 
Action: Mouse pressed left at (885, 379)
Screenshot: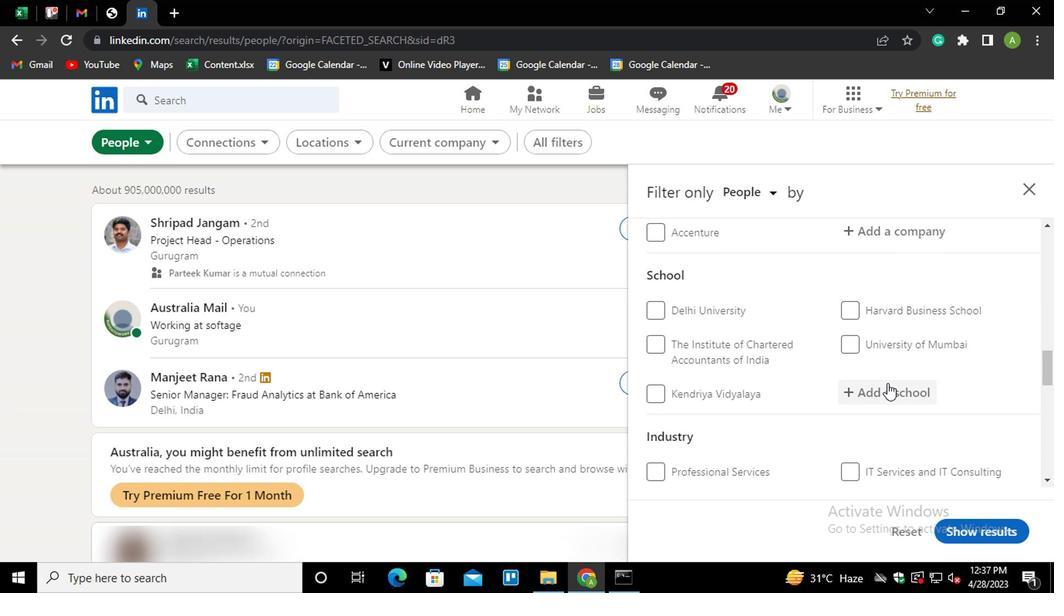 
Action: Key pressed <Key.shift>
Screenshot: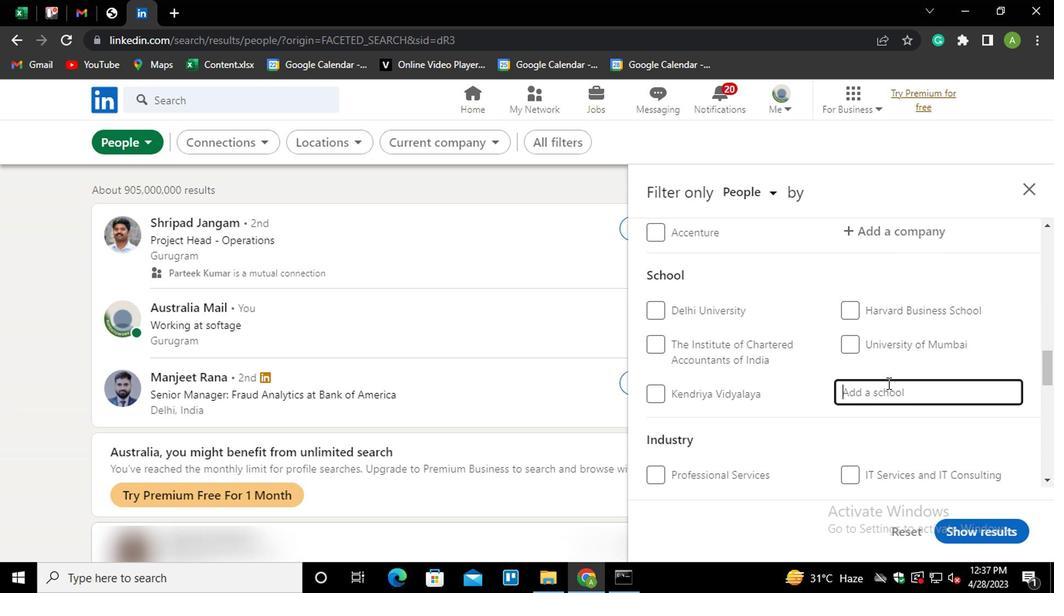 
Action: Mouse moved to (883, 380)
Screenshot: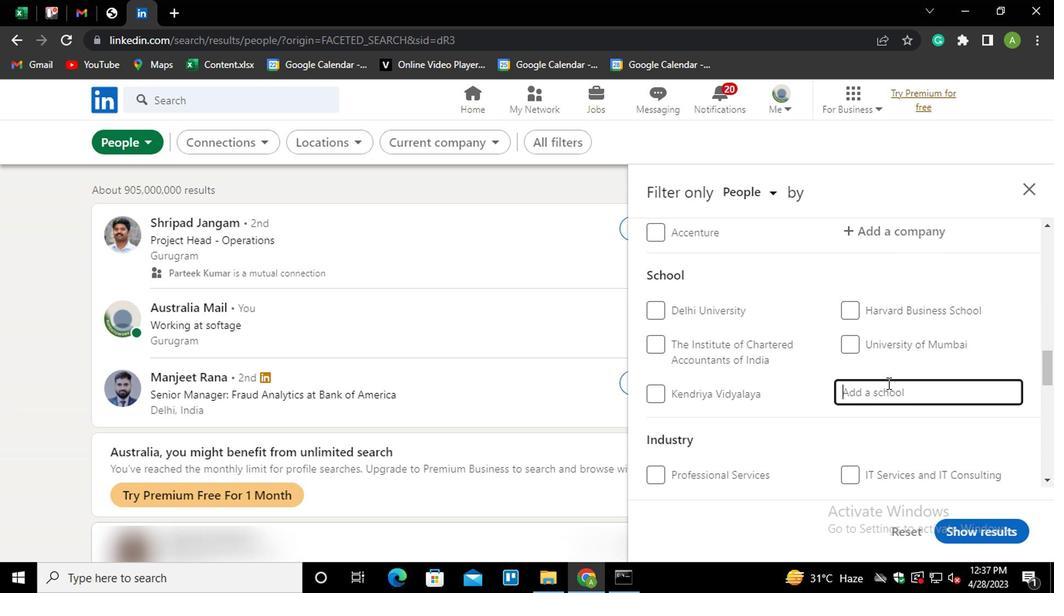 
Action: Key pressed GOVERNMENT<Key.space><Key.shift>COLLEGE<Key.down><Key.space>OF<Key.space>EN<Key.down><Key.down><Key.enter>
Screenshot: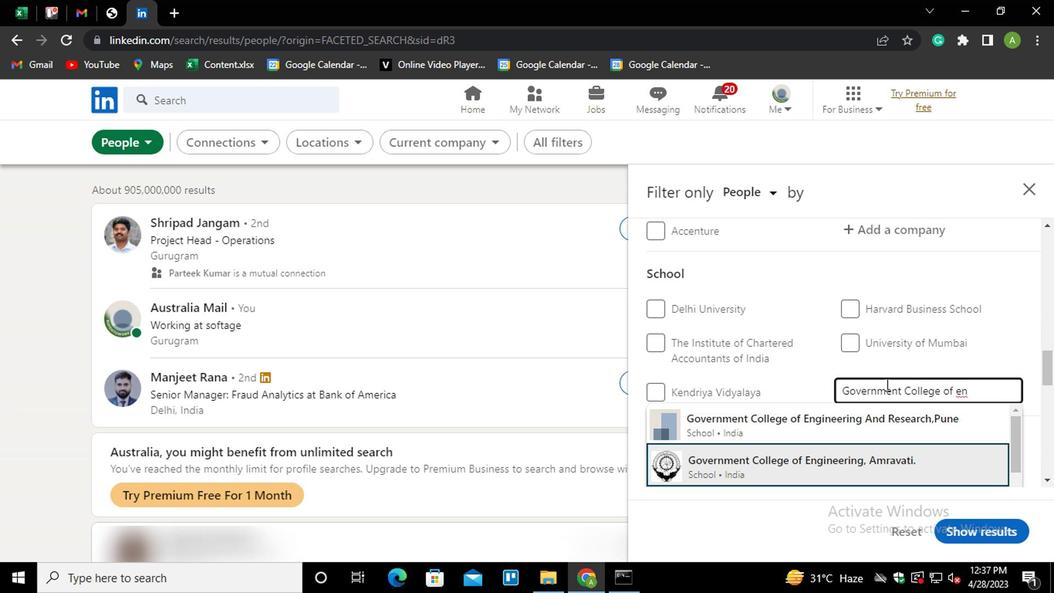 
Action: Mouse scrolled (883, 379) with delta (0, -1)
Screenshot: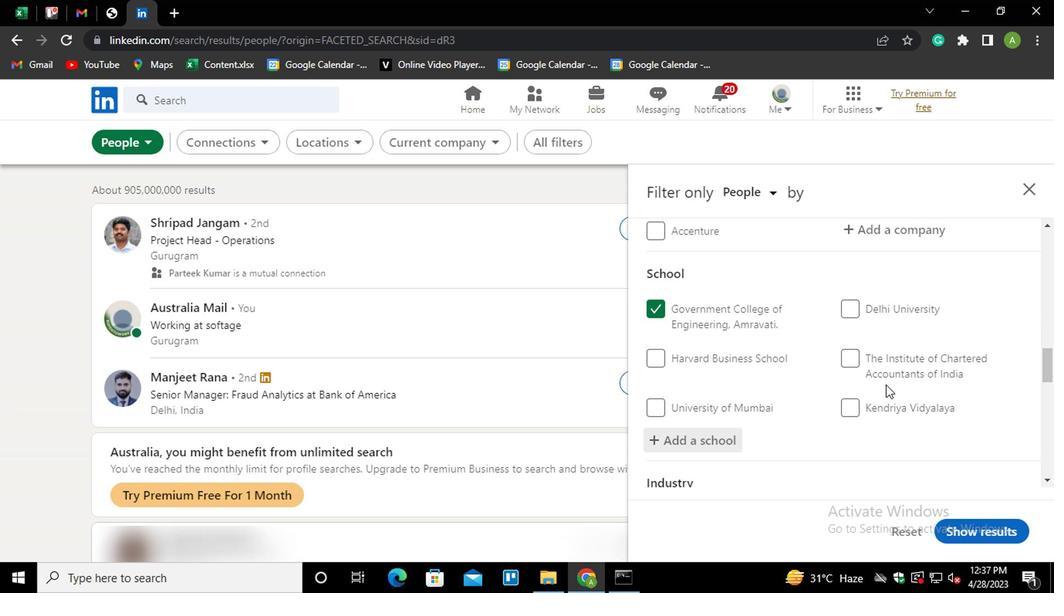 
Action: Mouse scrolled (883, 379) with delta (0, -1)
Screenshot: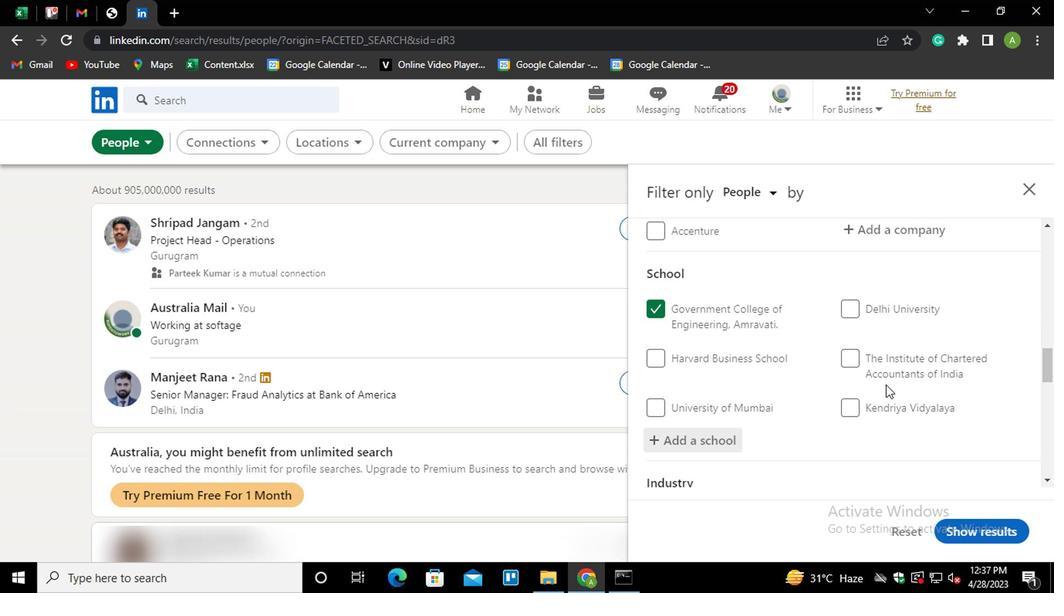 
Action: Mouse scrolled (883, 379) with delta (0, -1)
Screenshot: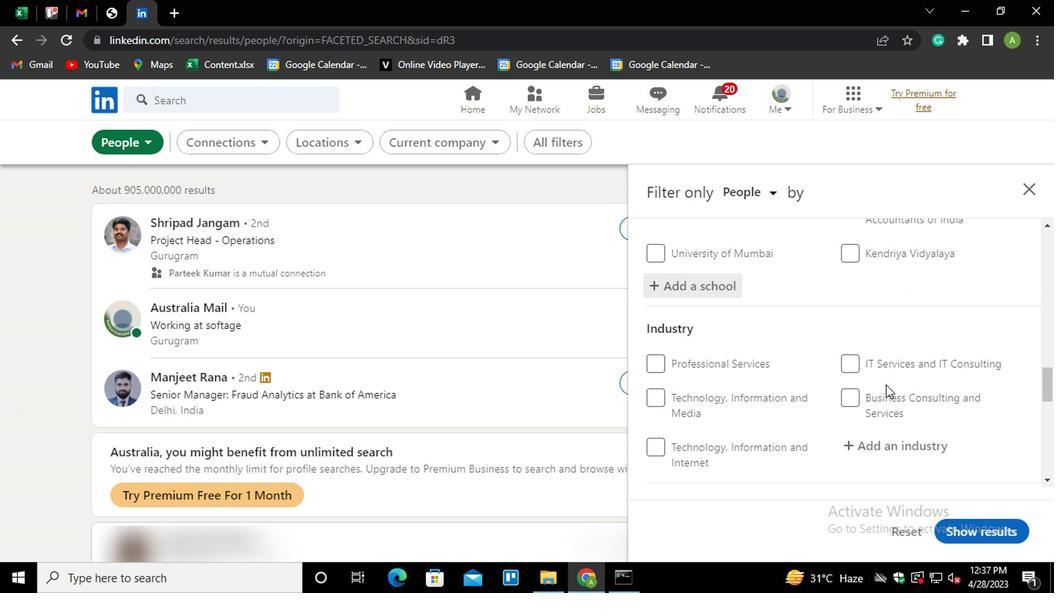 
Action: Mouse moved to (869, 360)
Screenshot: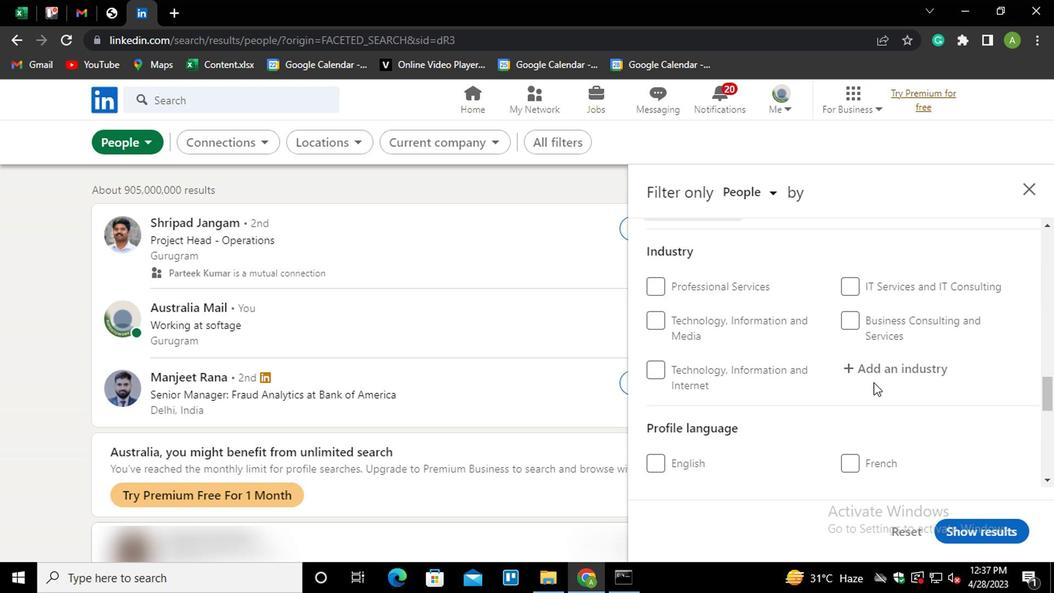 
Action: Mouse pressed left at (869, 360)
Screenshot: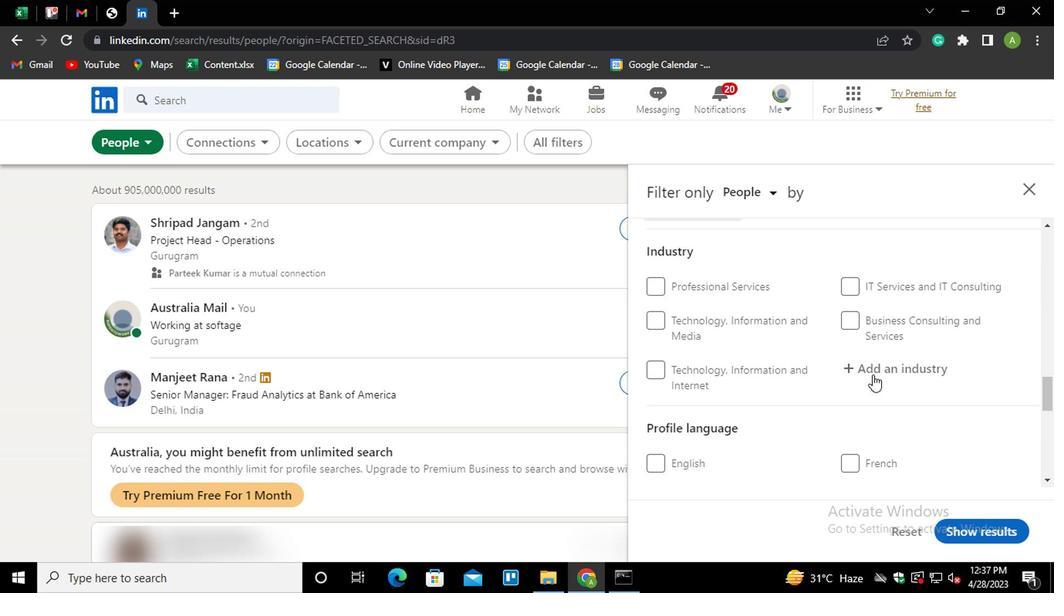 
Action: Mouse moved to (870, 361)
Screenshot: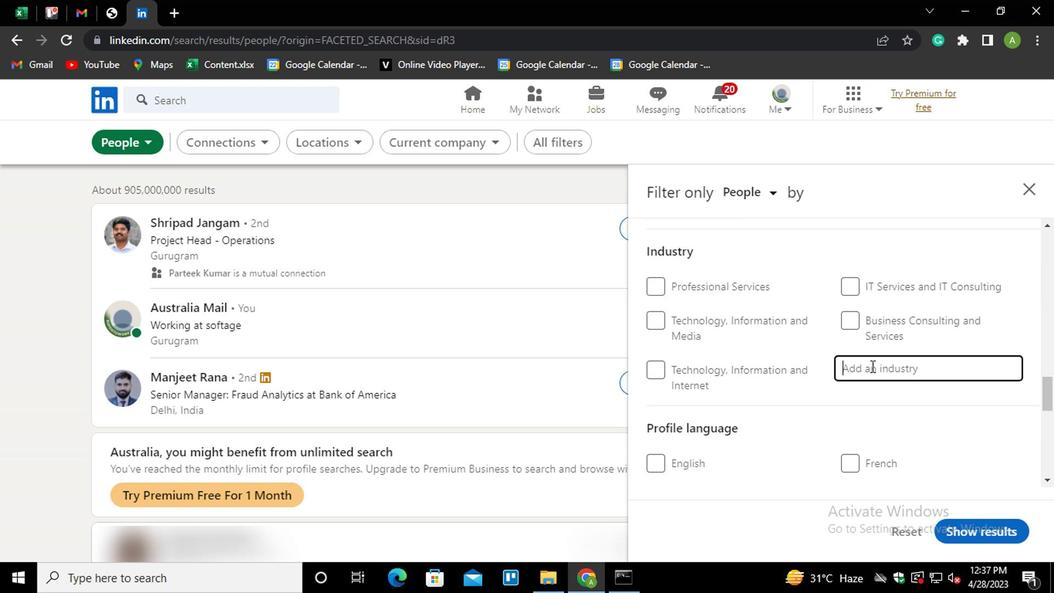 
Action: Mouse pressed left at (870, 361)
Screenshot: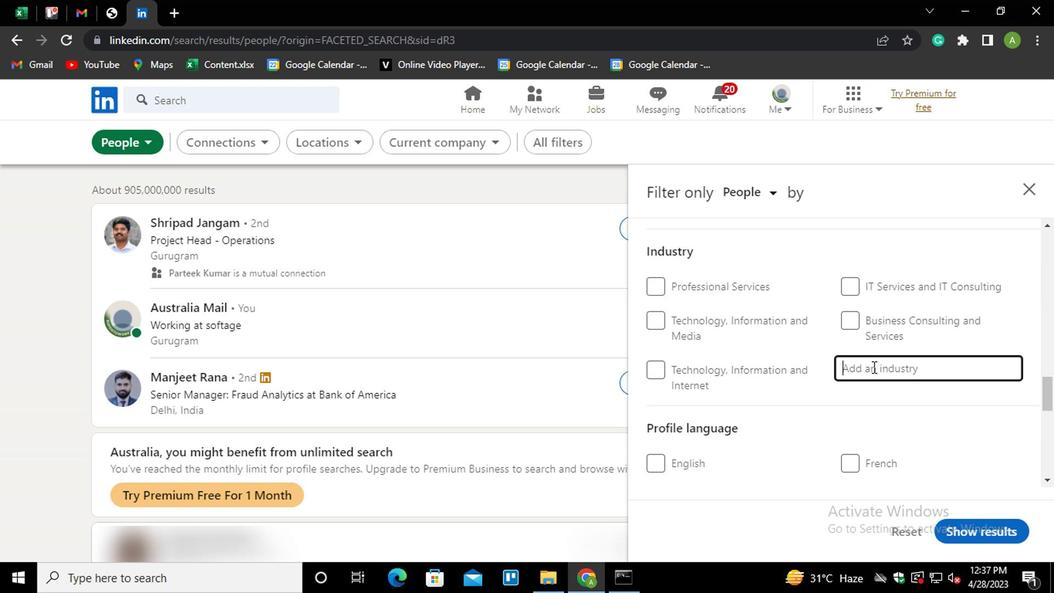
Action: Key pressed <Key.shift>STRATE<Key.down><Key.enter>
Screenshot: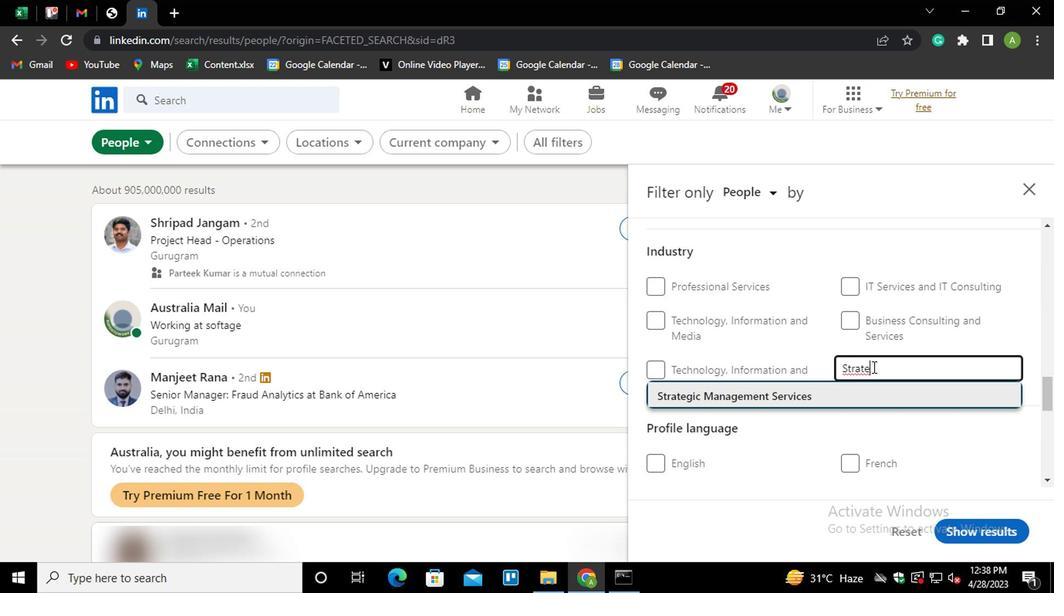 
Action: Mouse scrolled (870, 360) with delta (0, -1)
Screenshot: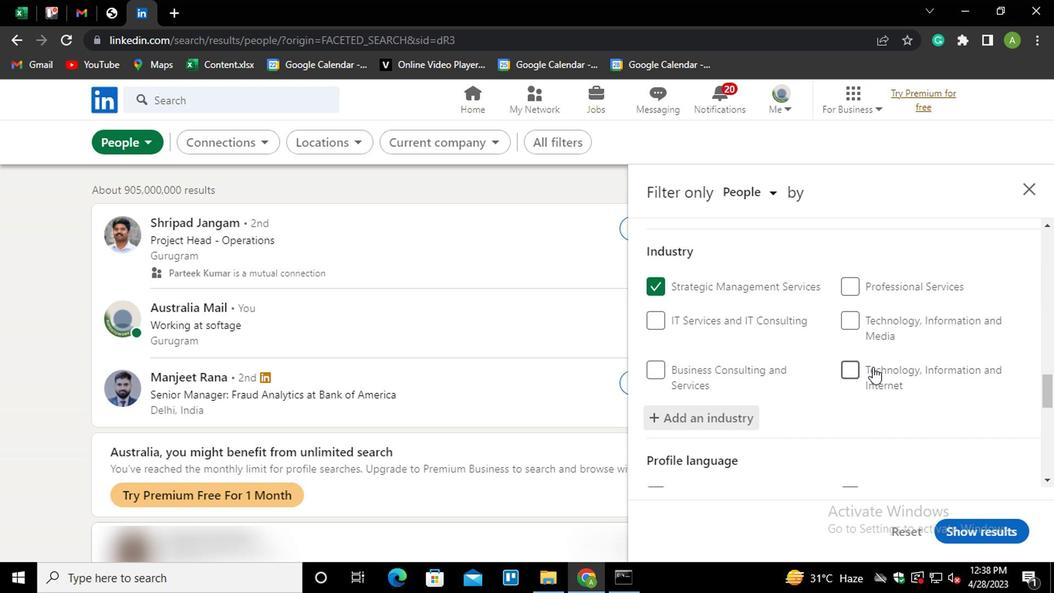 
Action: Mouse scrolled (870, 360) with delta (0, -1)
Screenshot: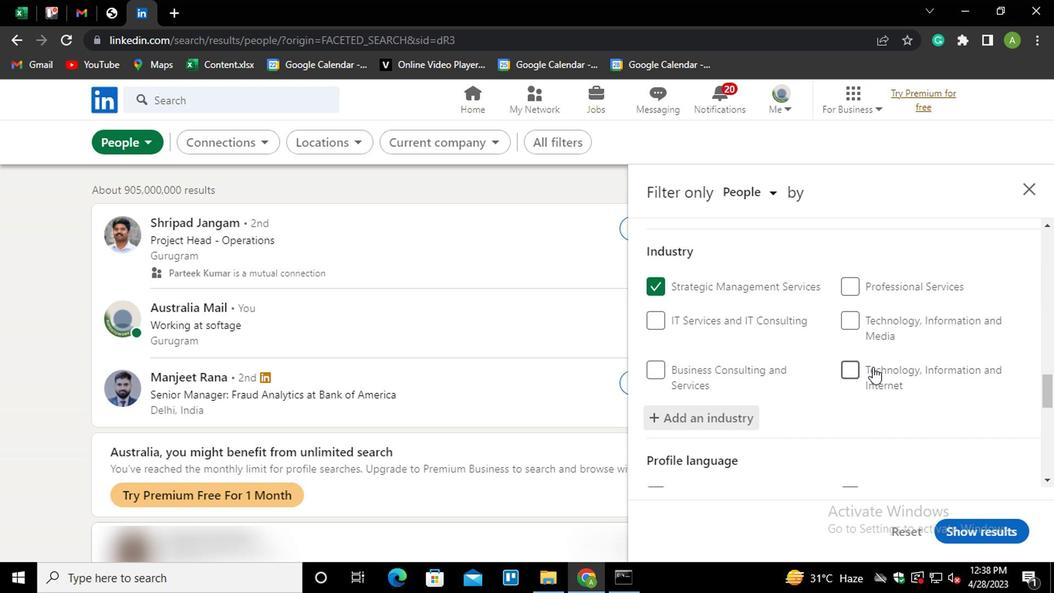 
Action: Mouse scrolled (870, 360) with delta (0, -1)
Screenshot: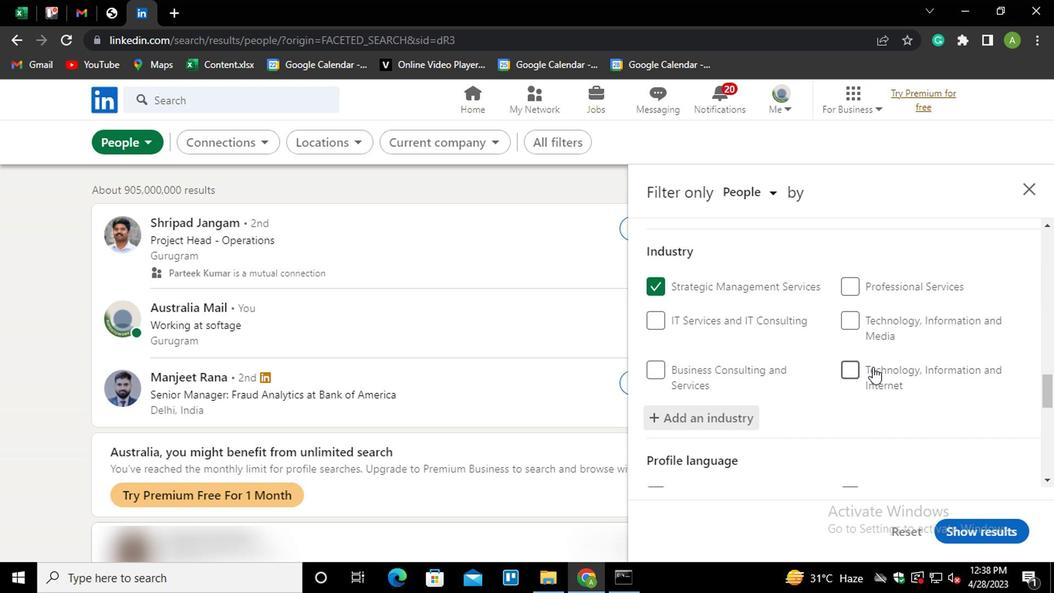 
Action: Mouse scrolled (870, 360) with delta (0, -1)
Screenshot: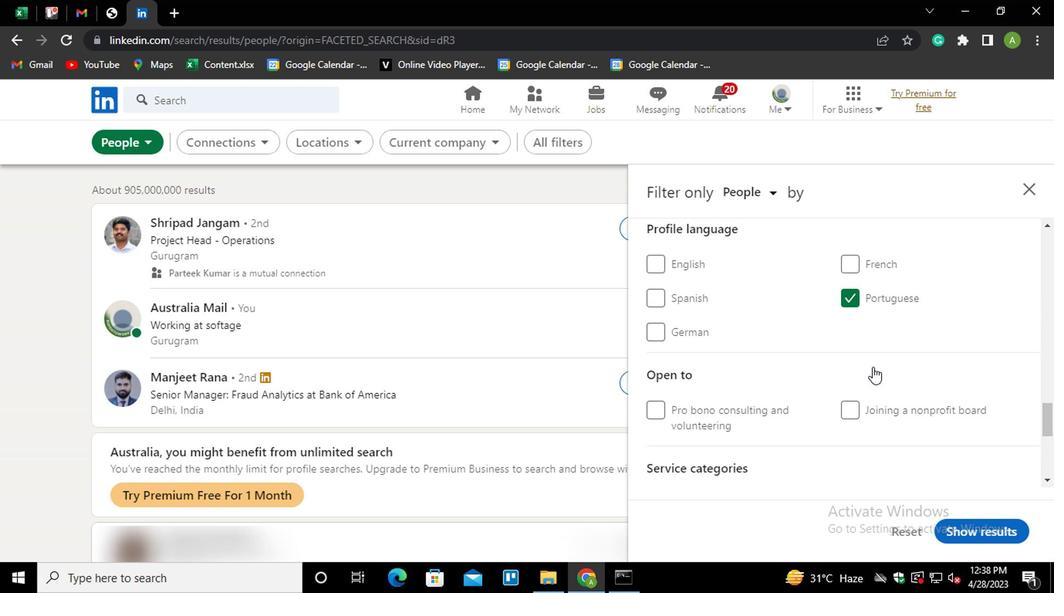 
Action: Mouse scrolled (870, 360) with delta (0, -1)
Screenshot: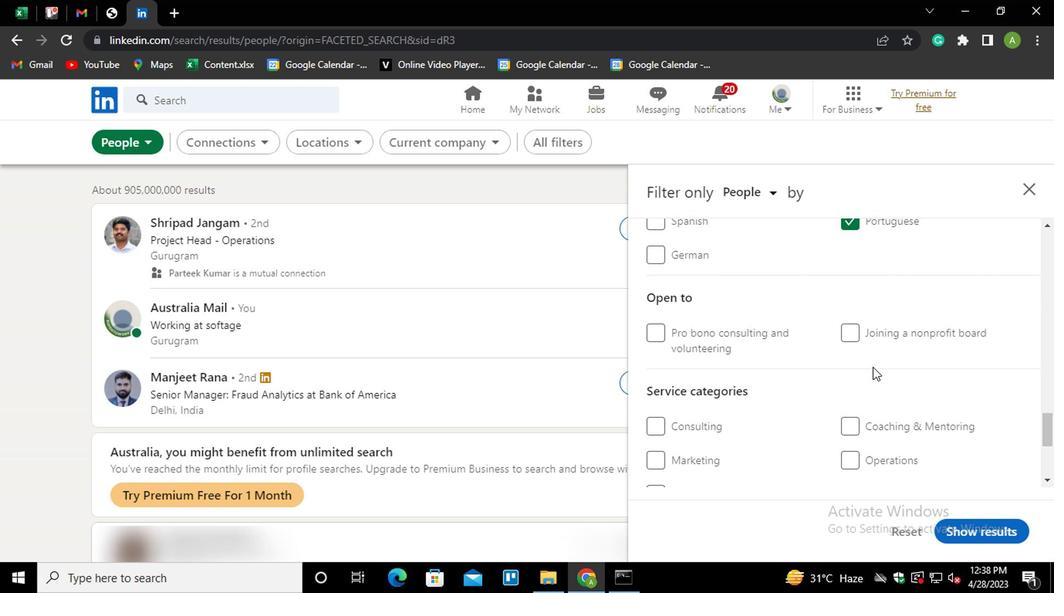 
Action: Mouse moved to (853, 416)
Screenshot: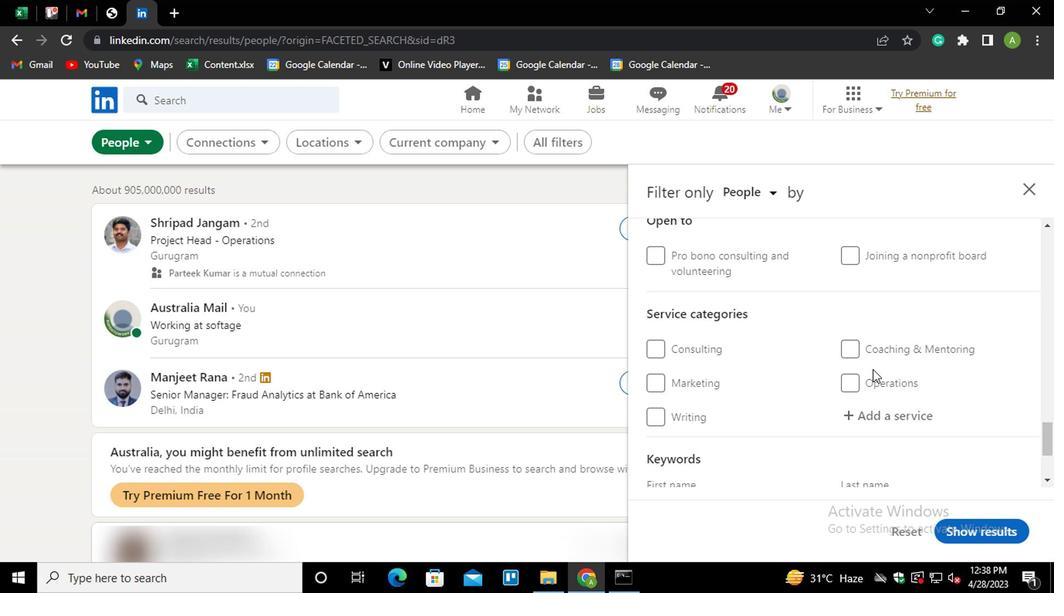 
Action: Mouse pressed left at (853, 416)
Screenshot: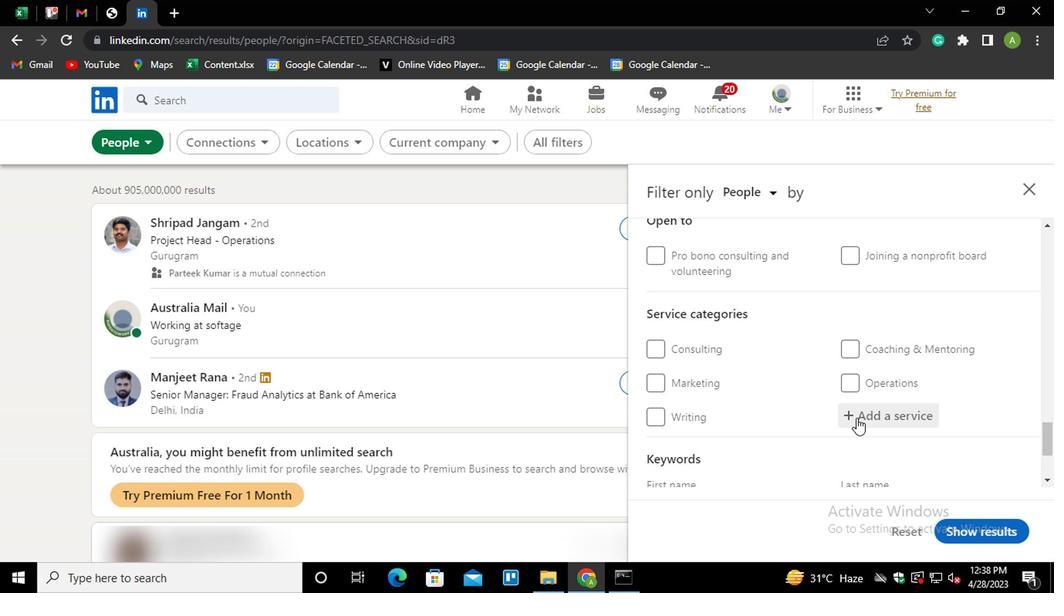 
Action: Mouse pressed left at (853, 416)
Screenshot: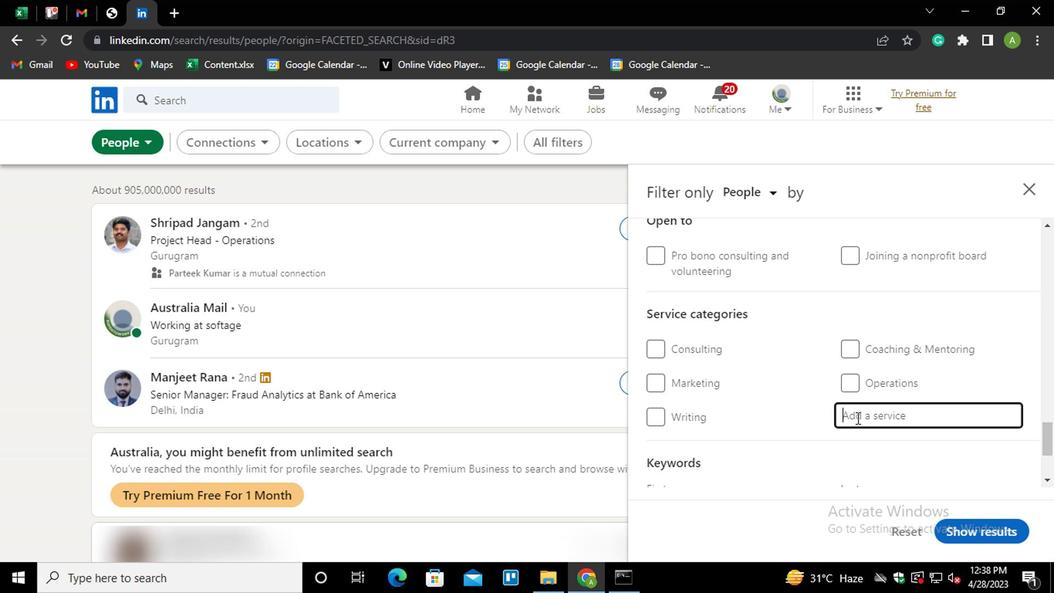 
Action: Key pressed <Key.shift>ANDROID<Key.down><Key.enter>
Screenshot: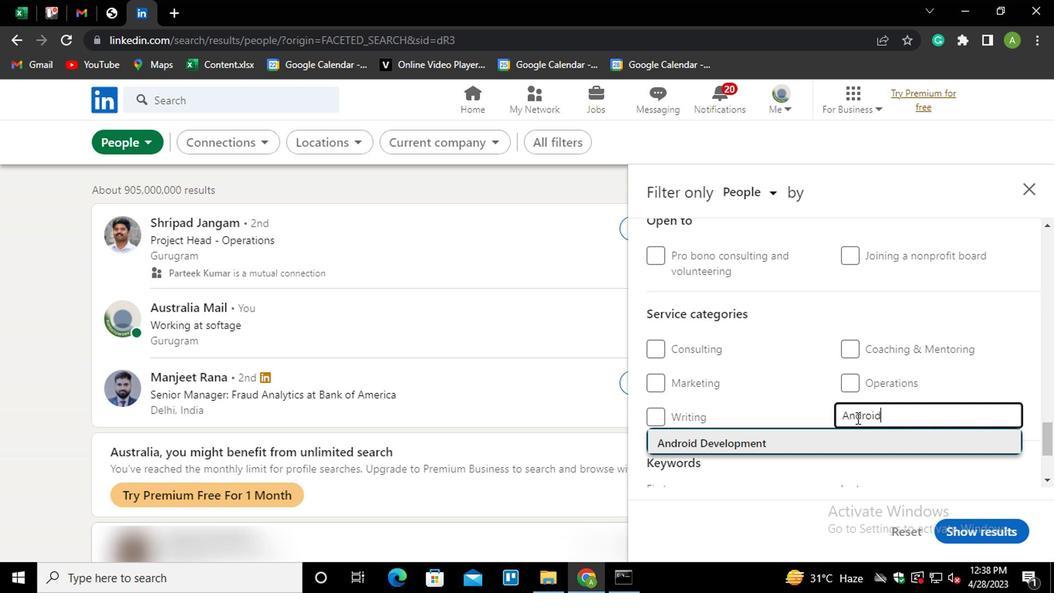 
Action: Mouse moved to (851, 419)
Screenshot: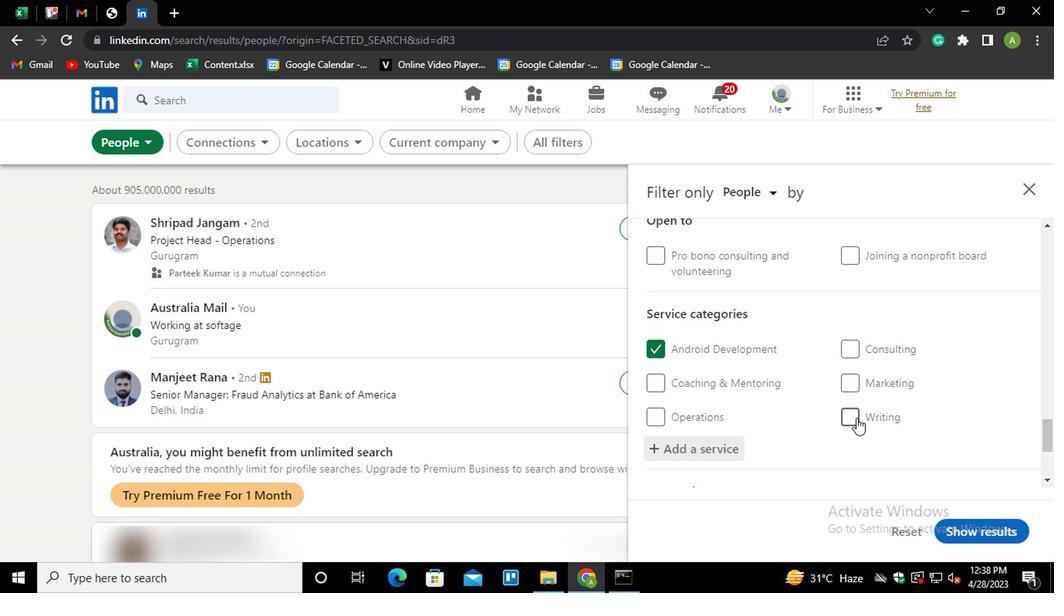 
Action: Mouse scrolled (851, 418) with delta (0, -1)
Screenshot: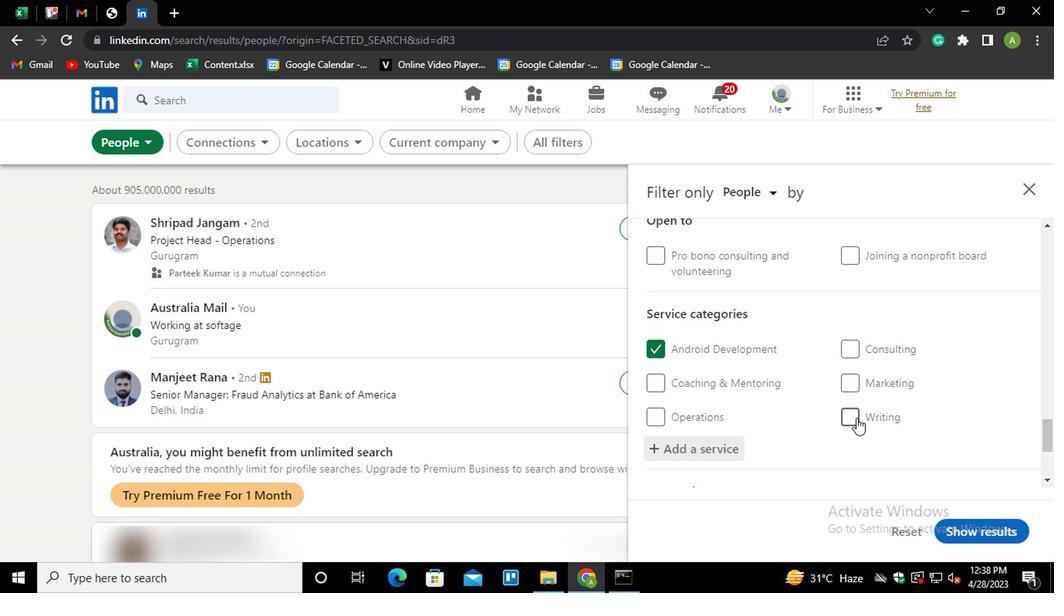 
Action: Mouse moved to (849, 419)
Screenshot: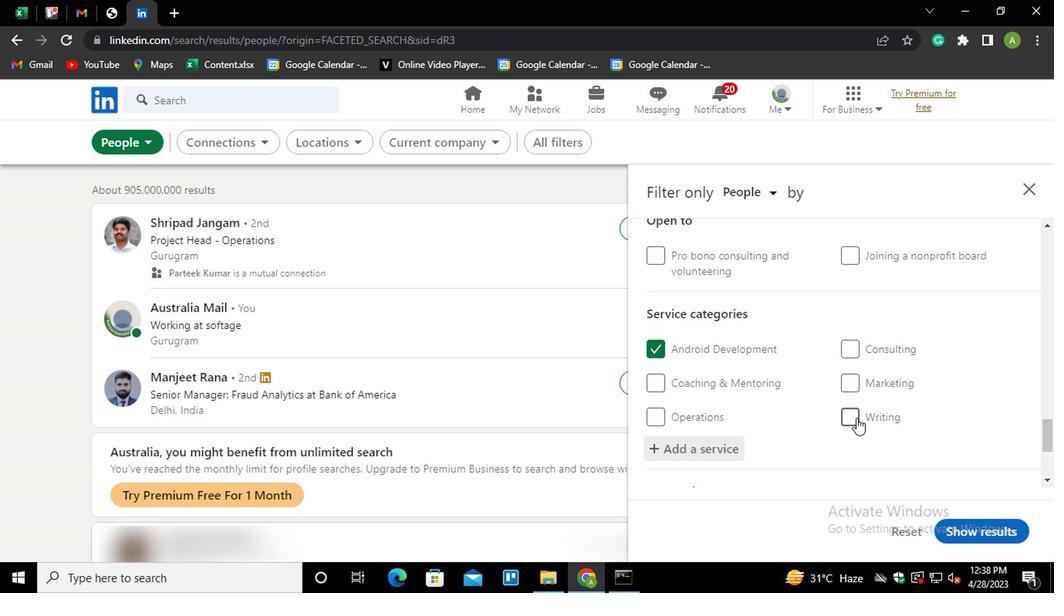 
Action: Mouse scrolled (849, 418) with delta (0, -1)
Screenshot: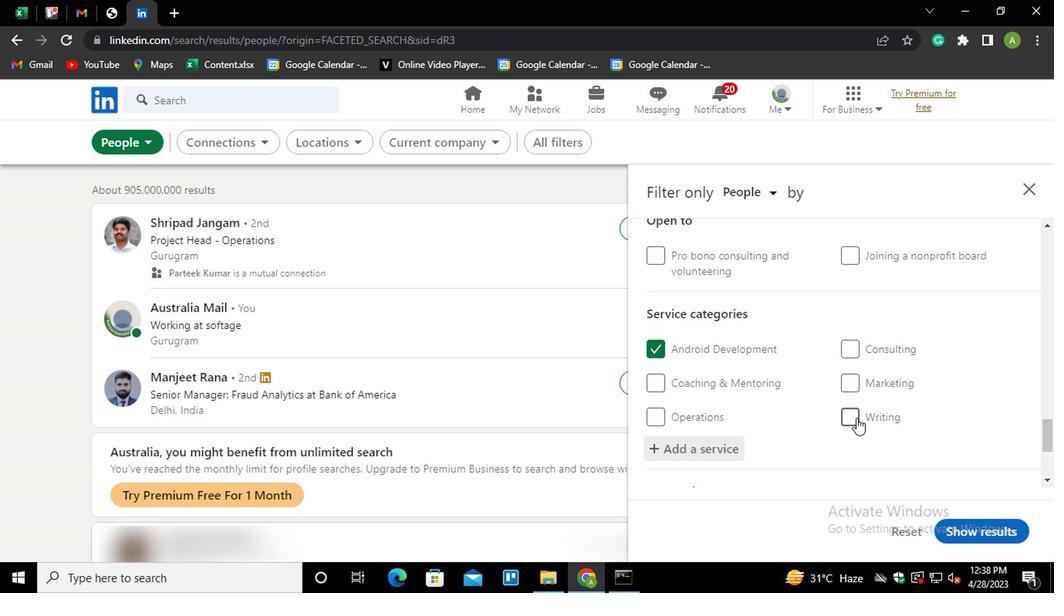 
Action: Mouse moved to (849, 421)
Screenshot: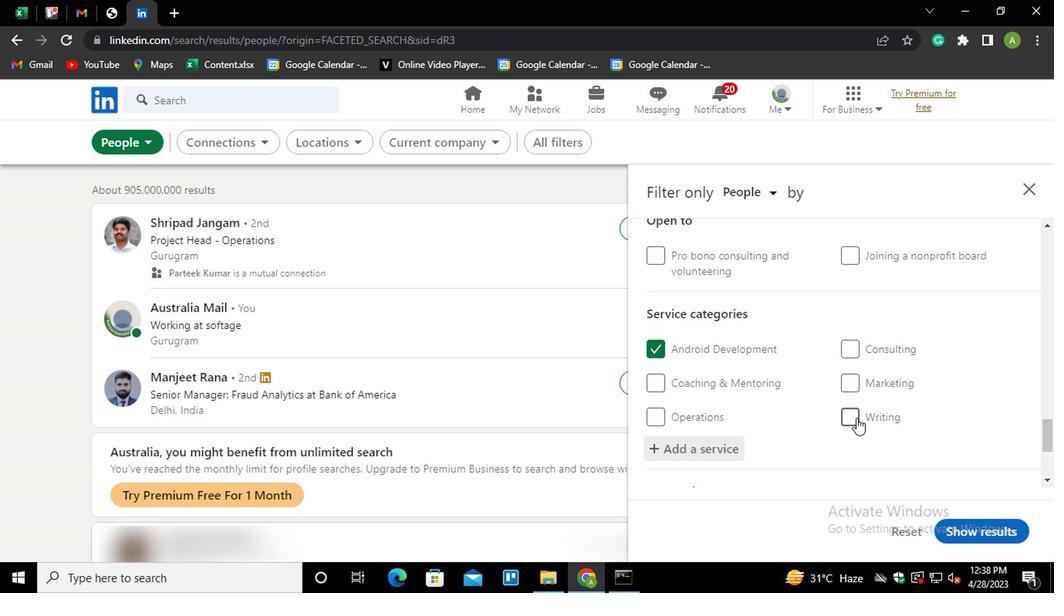 
Action: Mouse scrolled (849, 420) with delta (0, -1)
Screenshot: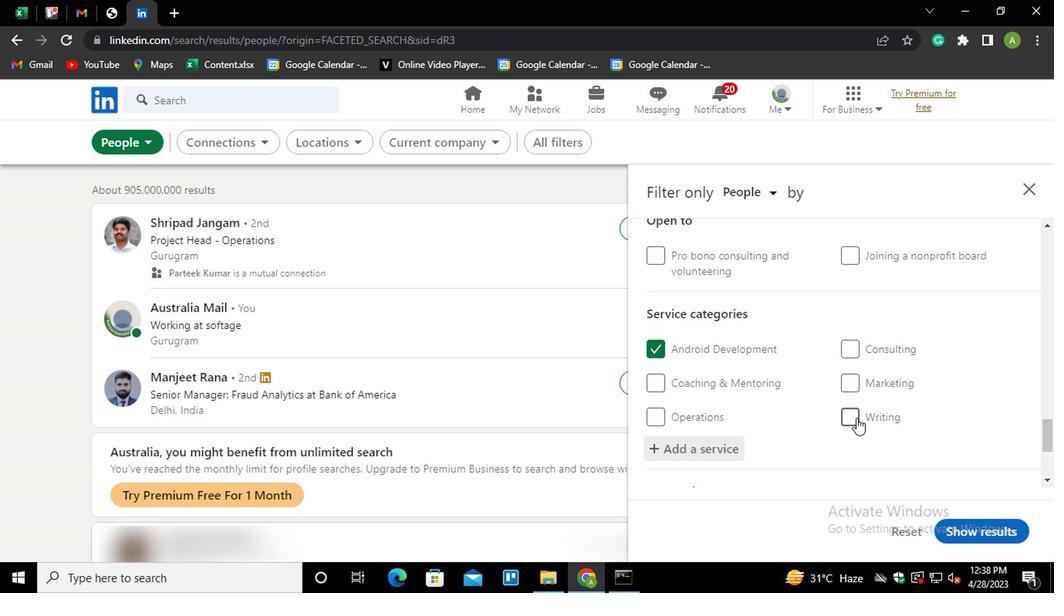 
Action: Mouse scrolled (849, 420) with delta (0, -1)
Screenshot: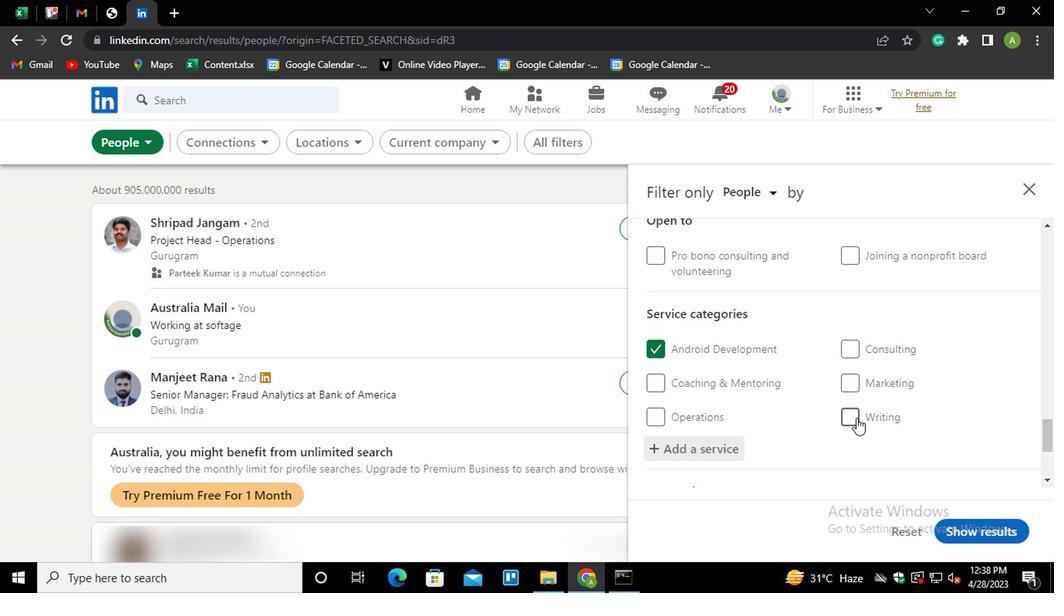 
Action: Mouse scrolled (849, 420) with delta (0, -1)
Screenshot: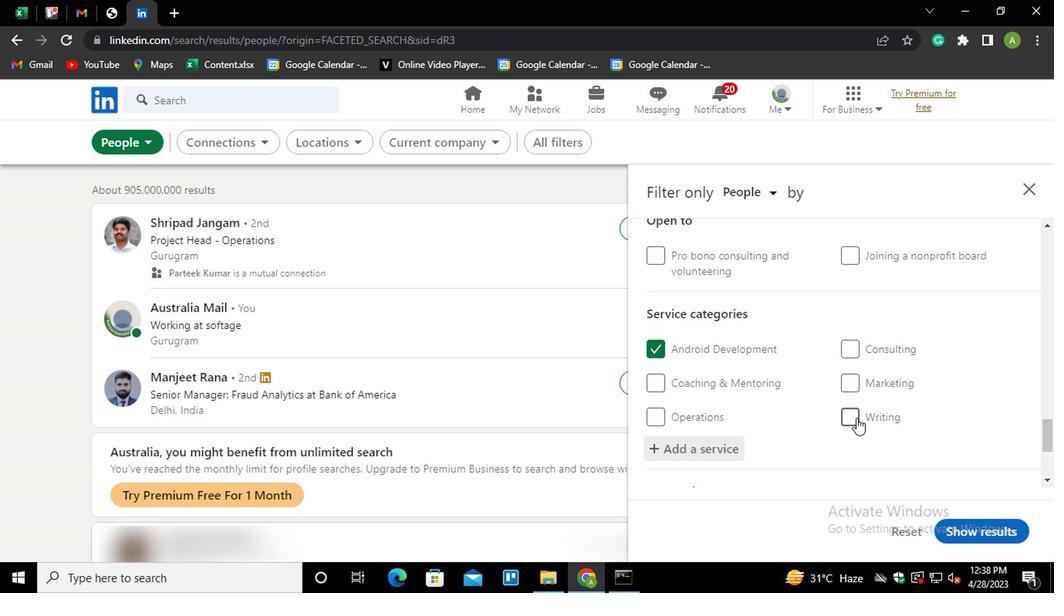 
Action: Mouse scrolled (849, 420) with delta (0, -1)
Screenshot: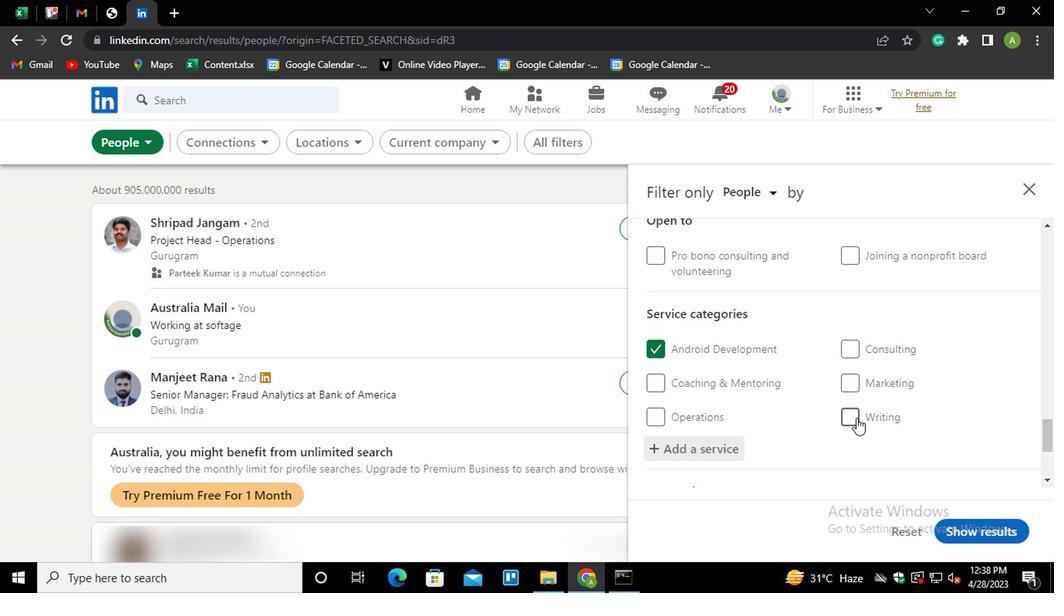 
Action: Mouse moved to (770, 418)
Screenshot: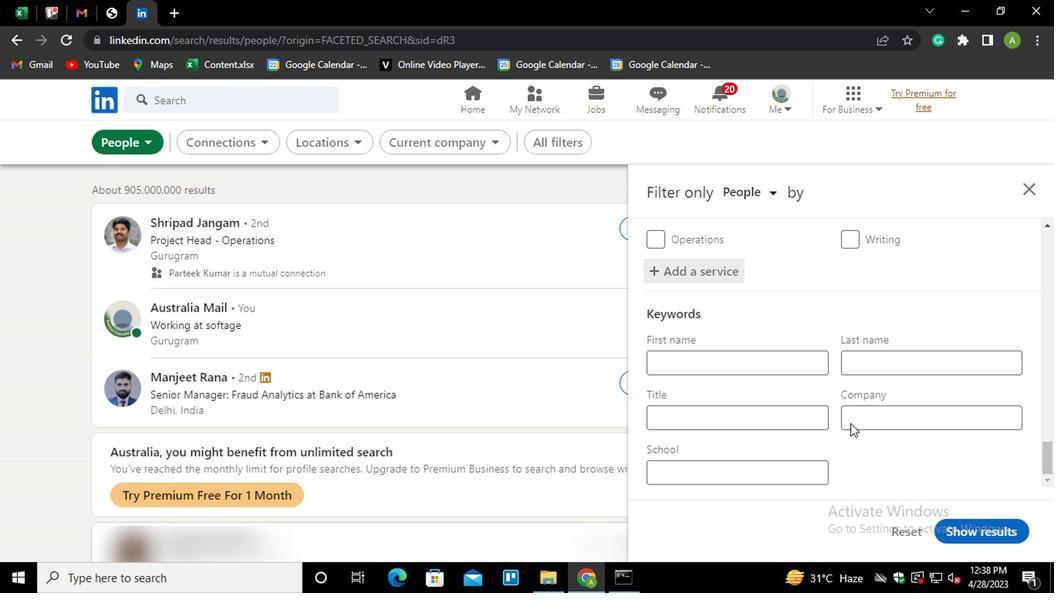 
Action: Mouse pressed left at (770, 418)
Screenshot: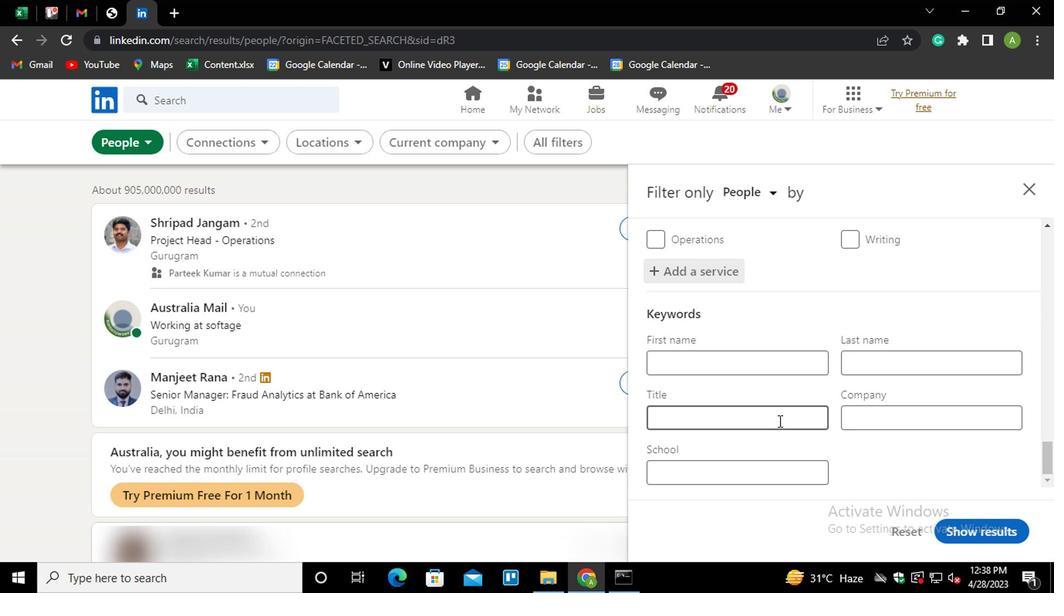 
Action: Mouse moved to (769, 418)
Screenshot: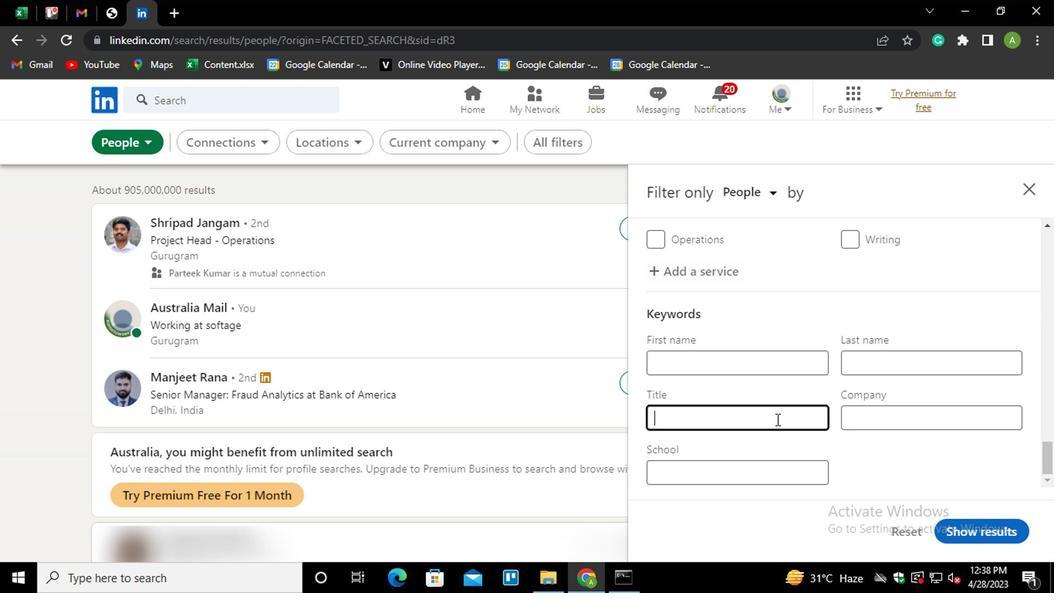 
Action: Key pressed <Key.shift>
Screenshot: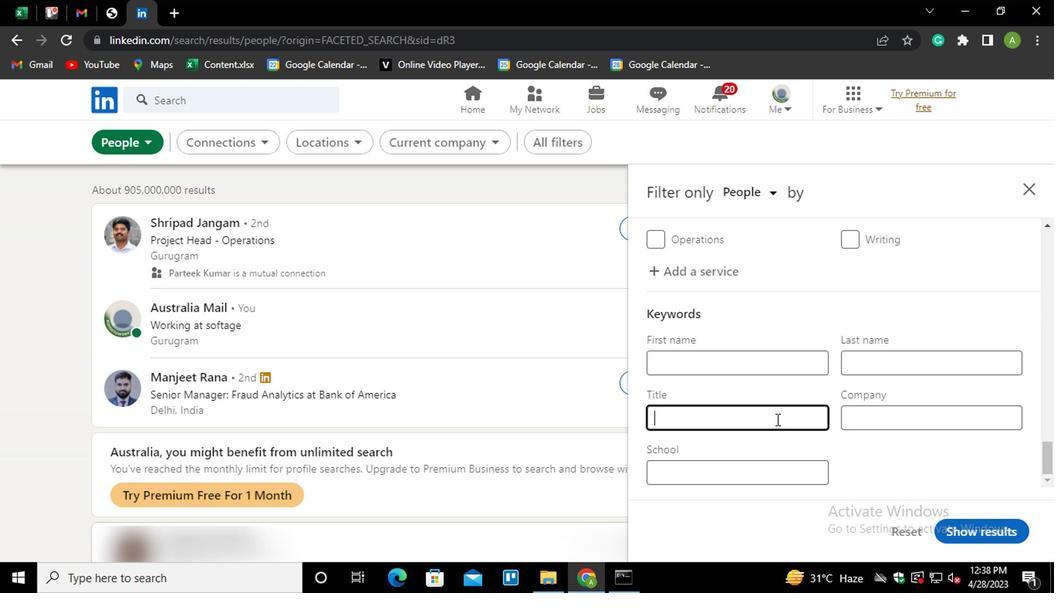 
Action: Mouse moved to (767, 418)
Screenshot: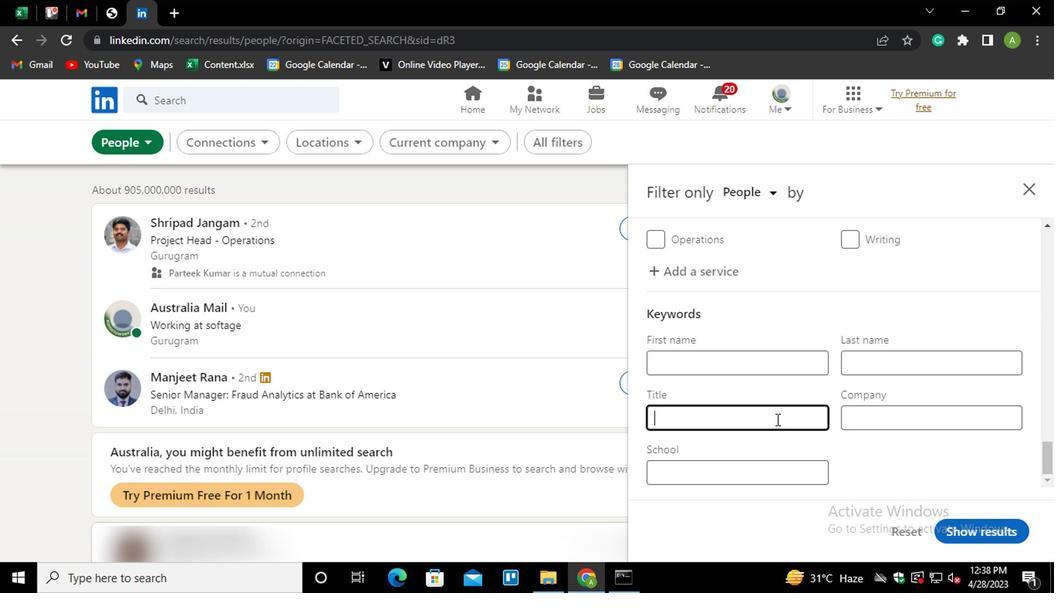
Action: Key pressed EN<Key.backspace>LECTRICAL<Key.space><Key.shift>ENGINEER
Screenshot: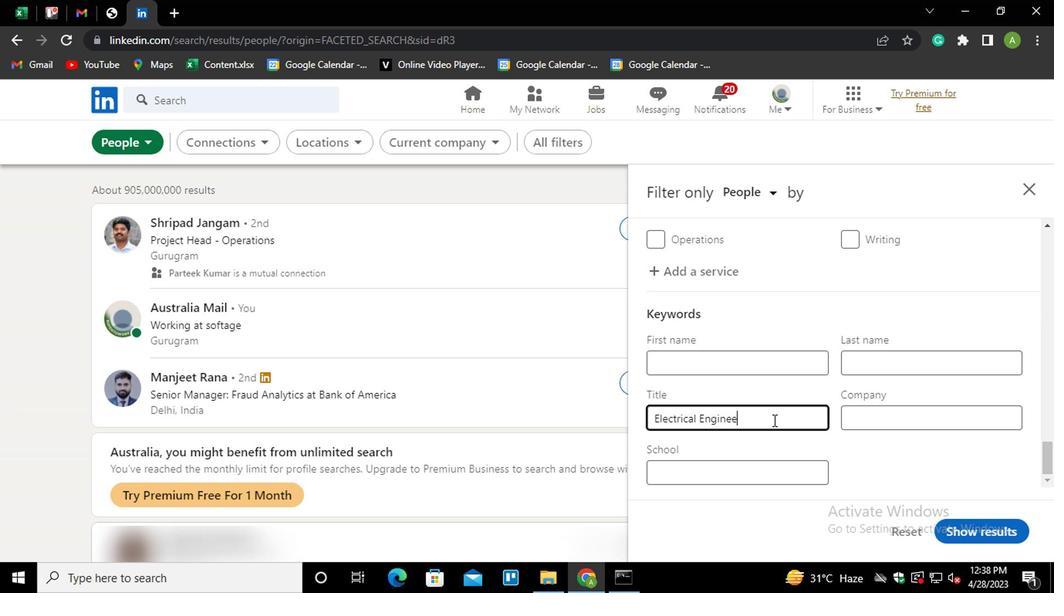 
Action: Mouse moved to (966, 476)
Screenshot: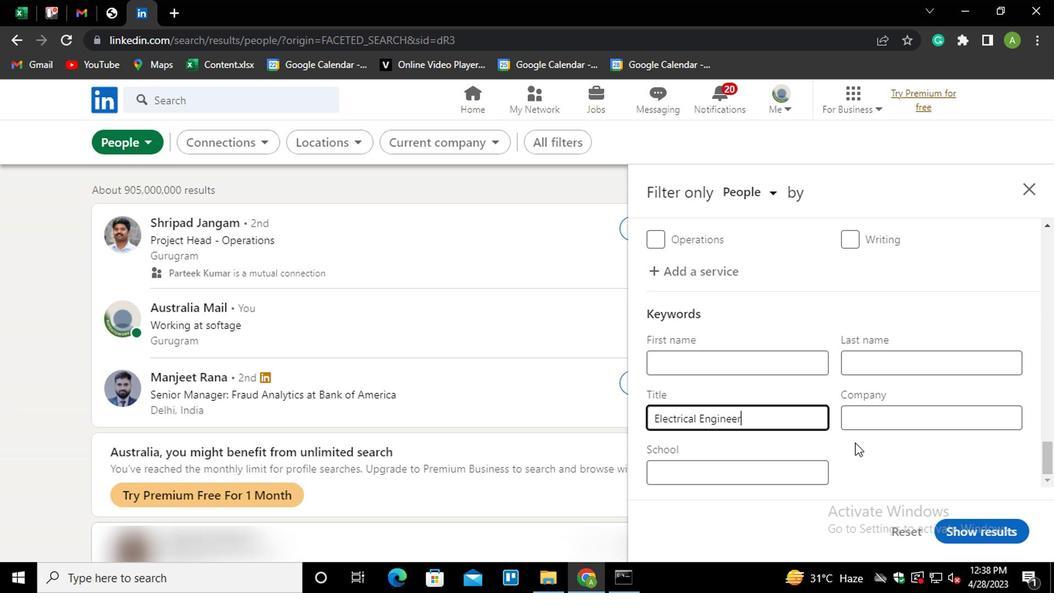 
Action: Mouse pressed left at (966, 476)
Screenshot: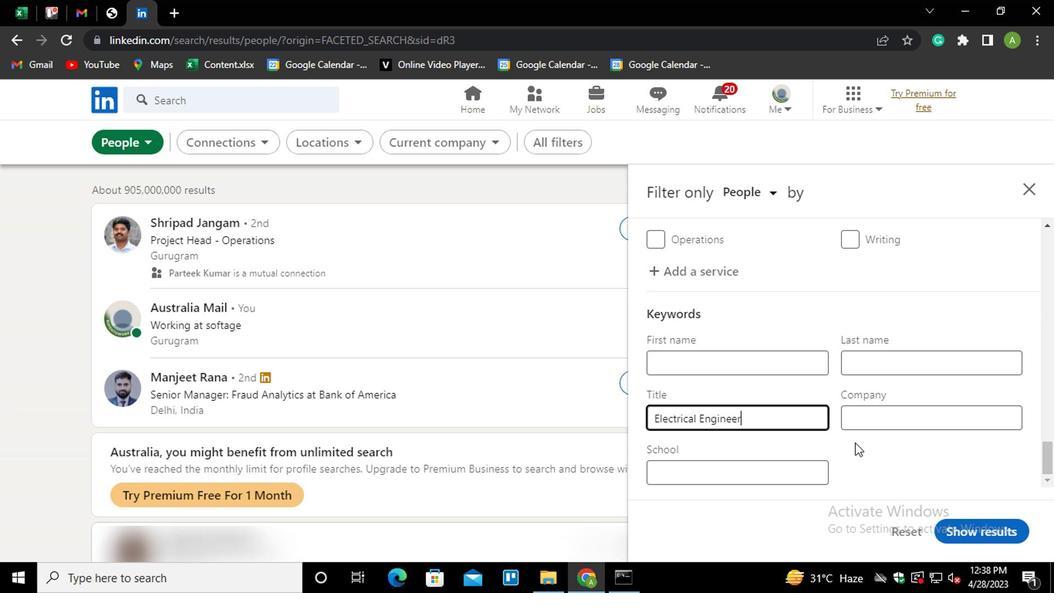 
Action: Mouse moved to (976, 535)
Screenshot: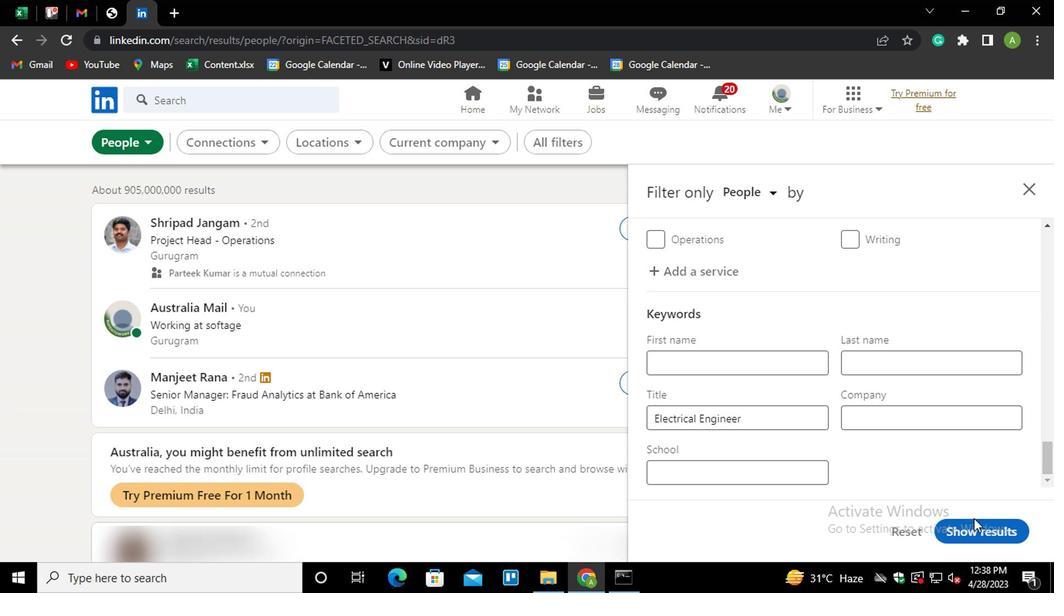 
Action: Mouse pressed left at (976, 535)
Screenshot: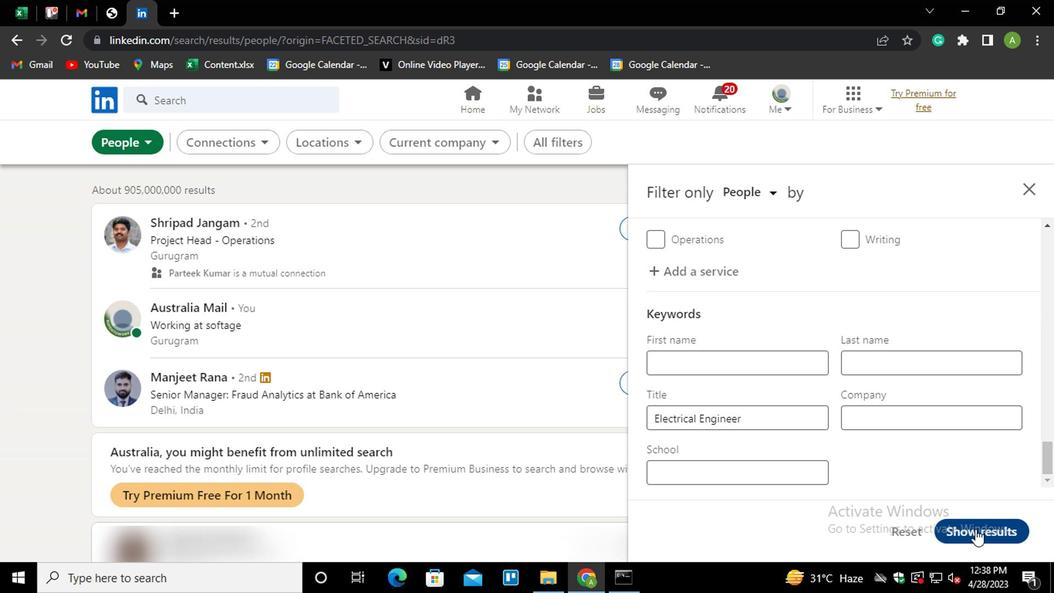
